 Task: Search one way flight ticket for 3 adults, 3 children in premium economy from Mesa: Phoenix-mesa Gateway Airport (formerly Williams Afb) to Jacksonville: Albert J. Ellis Airport on 5-3-2023. Choice of flights is Alaska. Number of bags: 1 carry on bag. Price is upto 84000. Outbound departure time preference is 12:30.
Action: Mouse moved to (287, 243)
Screenshot: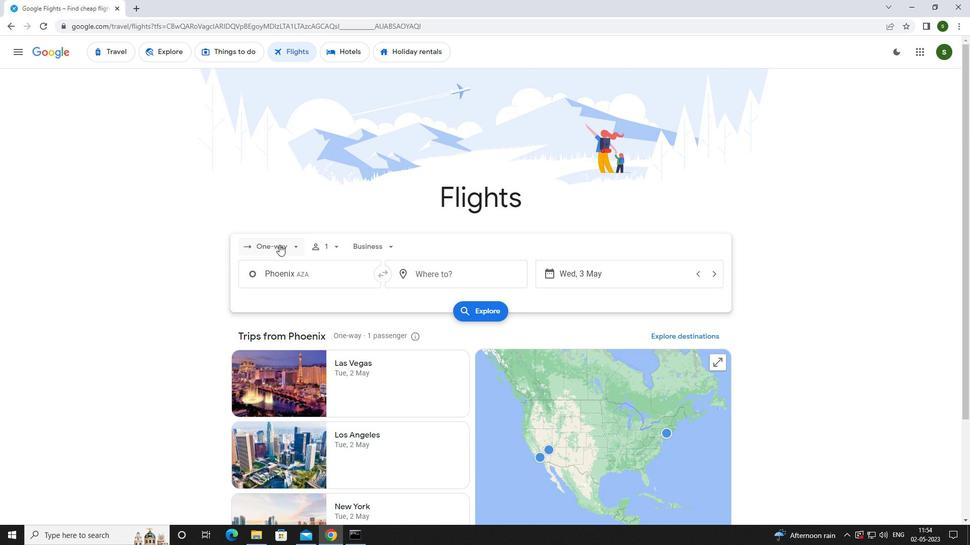 
Action: Mouse pressed left at (287, 243)
Screenshot: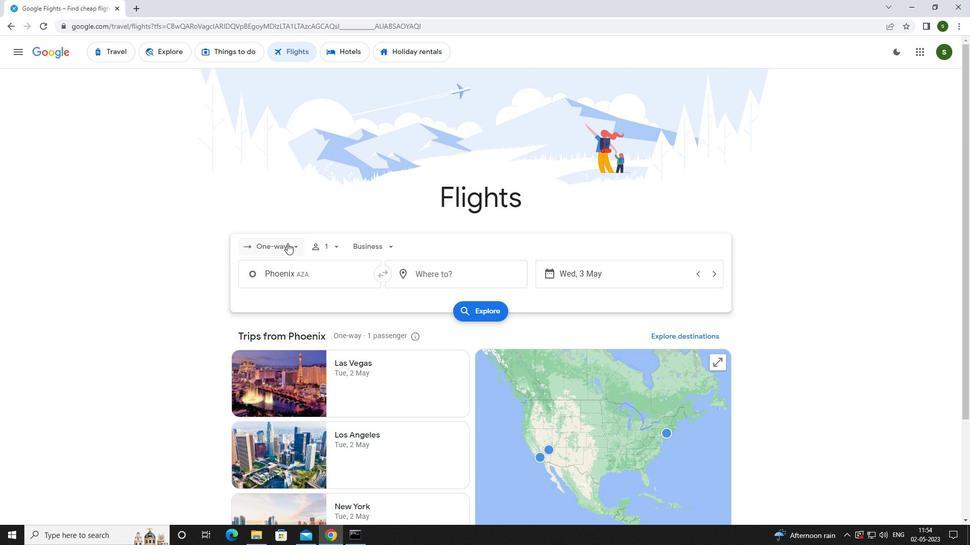 
Action: Mouse moved to (285, 287)
Screenshot: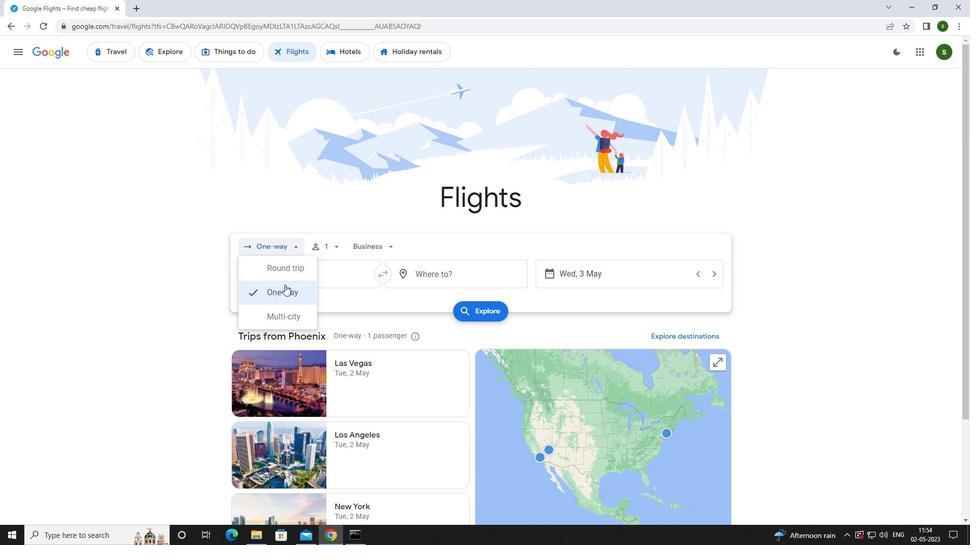 
Action: Mouse pressed left at (285, 287)
Screenshot: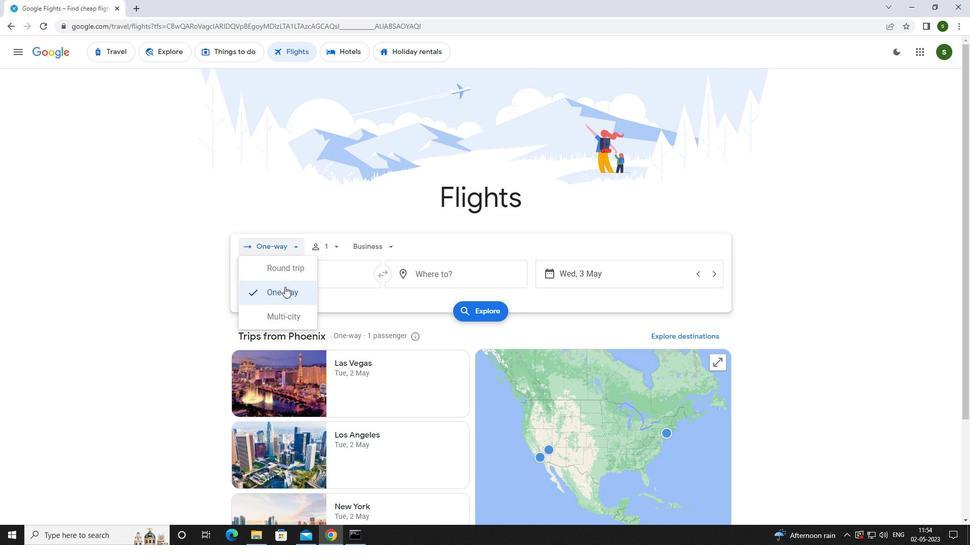 
Action: Mouse moved to (335, 251)
Screenshot: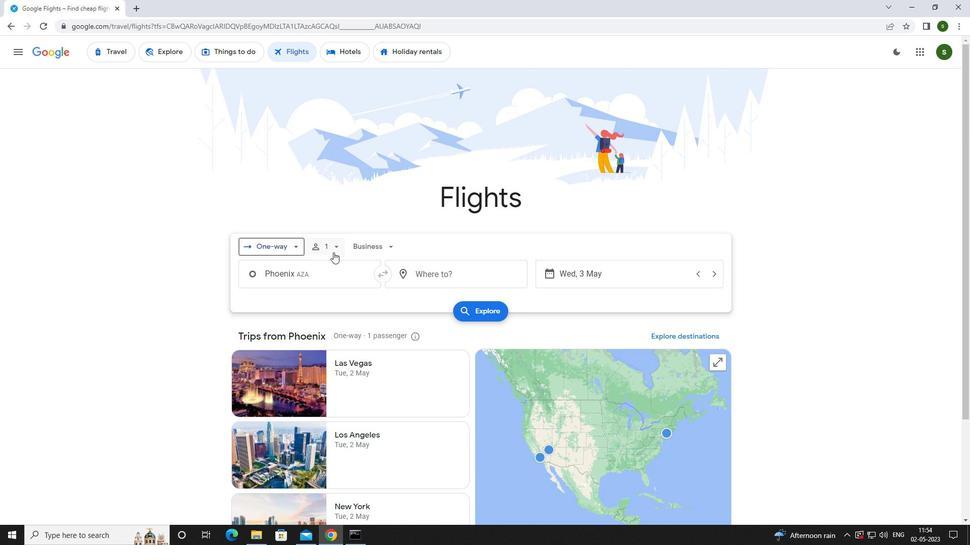 
Action: Mouse pressed left at (335, 251)
Screenshot: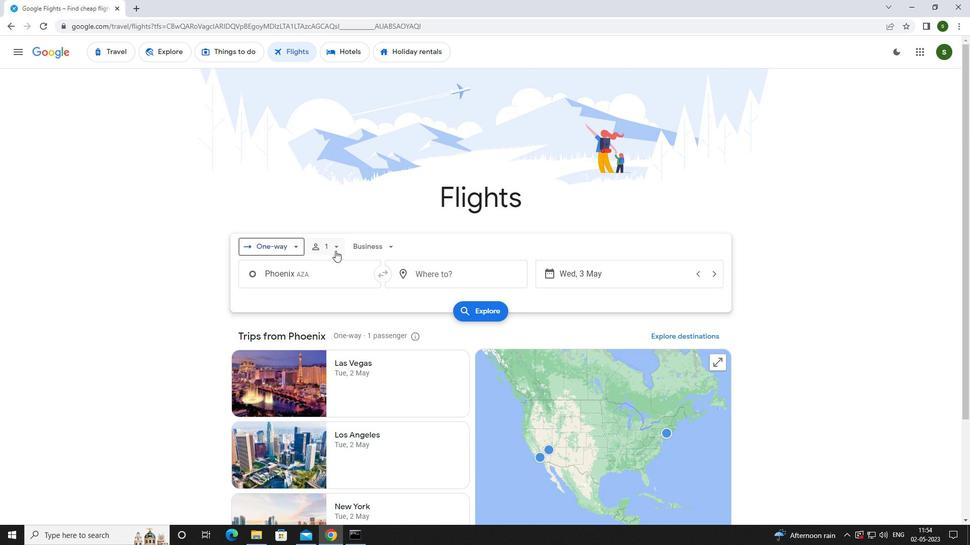 
Action: Mouse moved to (416, 272)
Screenshot: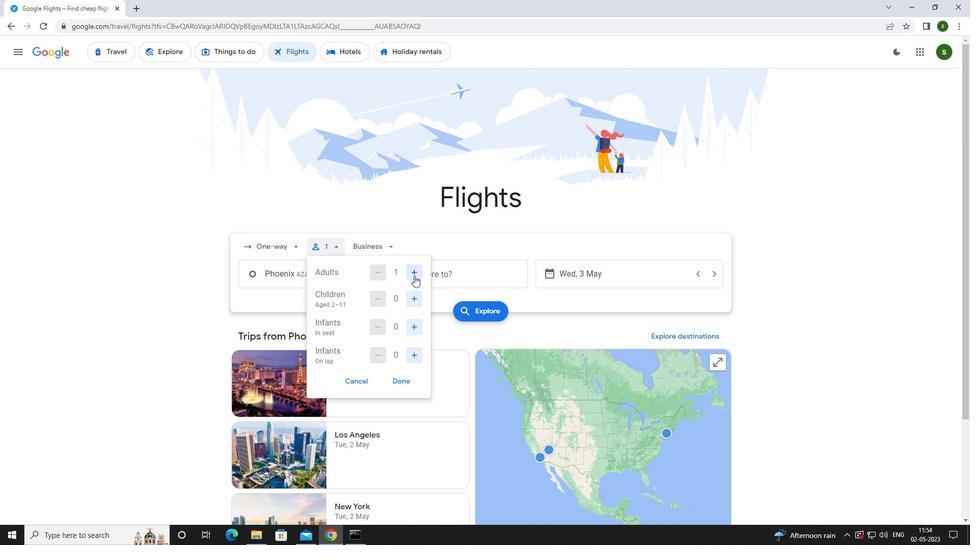 
Action: Mouse pressed left at (416, 272)
Screenshot: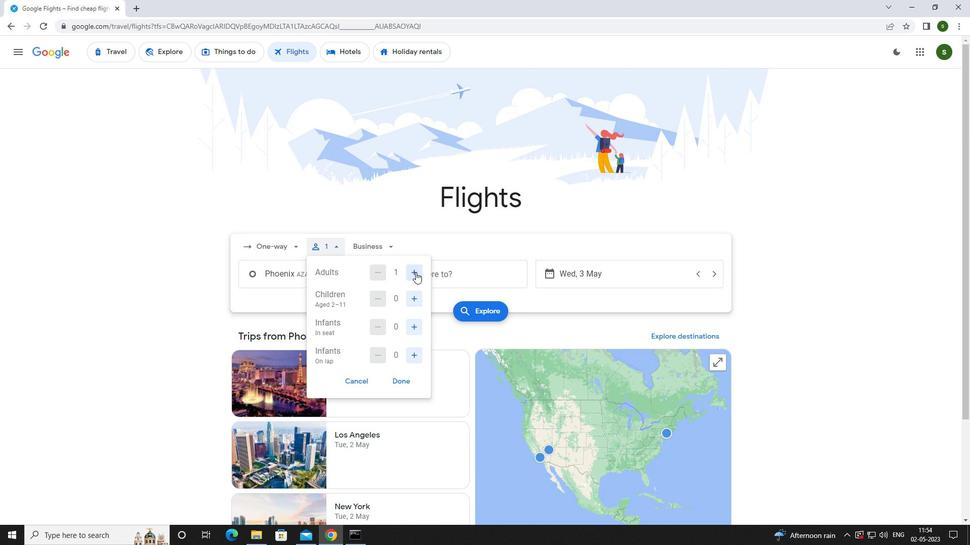 
Action: Mouse pressed left at (416, 272)
Screenshot: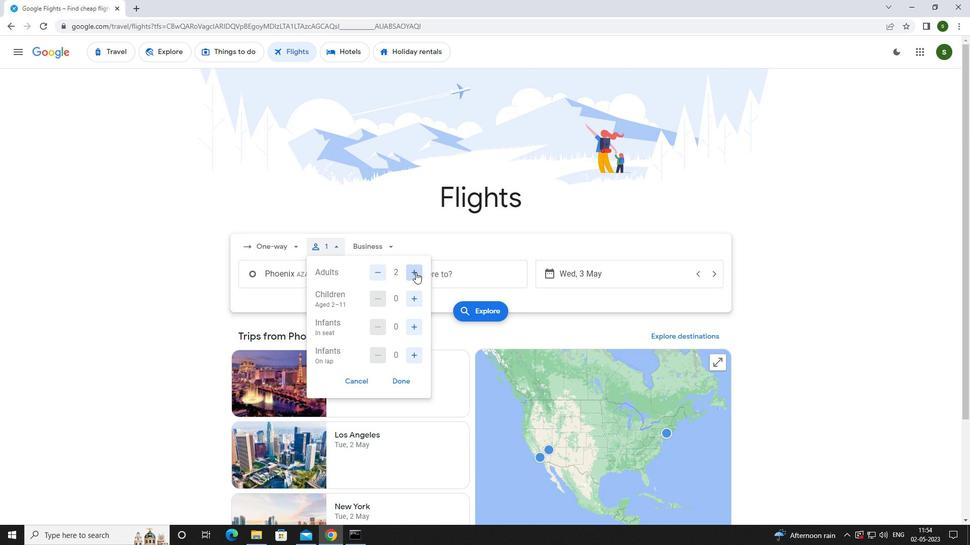 
Action: Mouse moved to (417, 296)
Screenshot: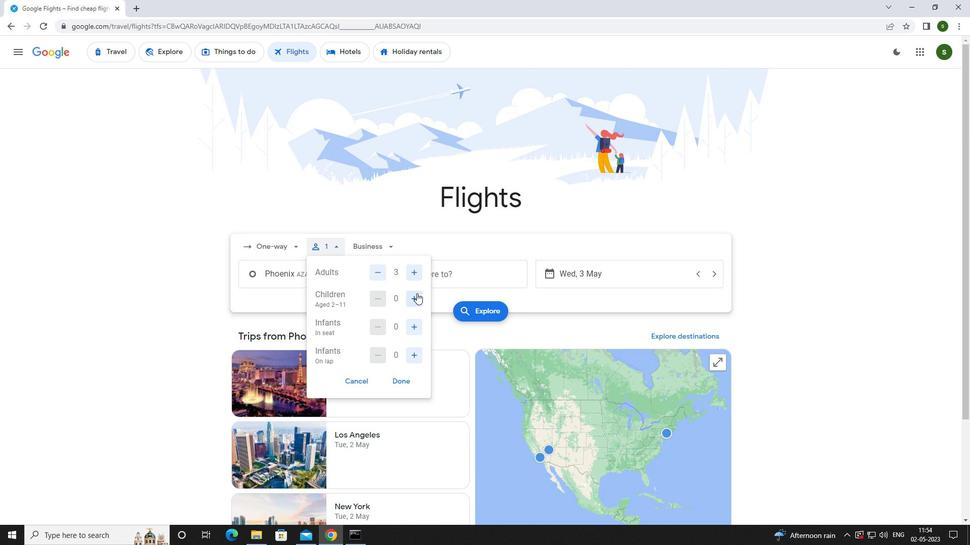 
Action: Mouse pressed left at (417, 296)
Screenshot: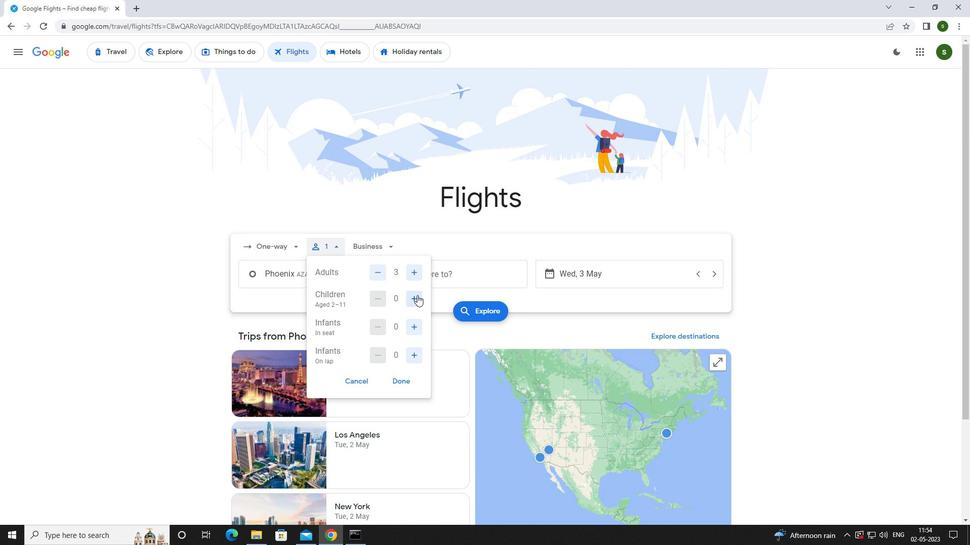 
Action: Mouse pressed left at (417, 296)
Screenshot: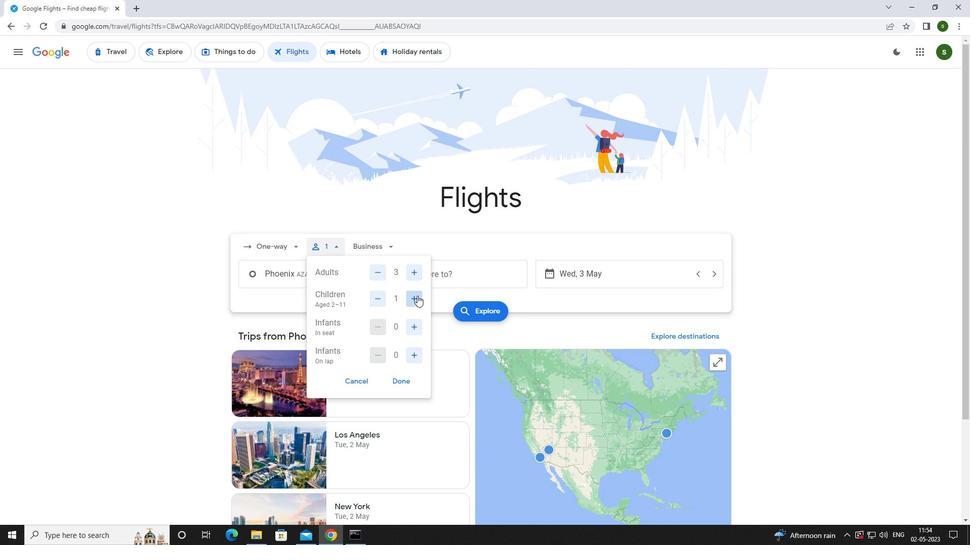 
Action: Mouse pressed left at (417, 296)
Screenshot: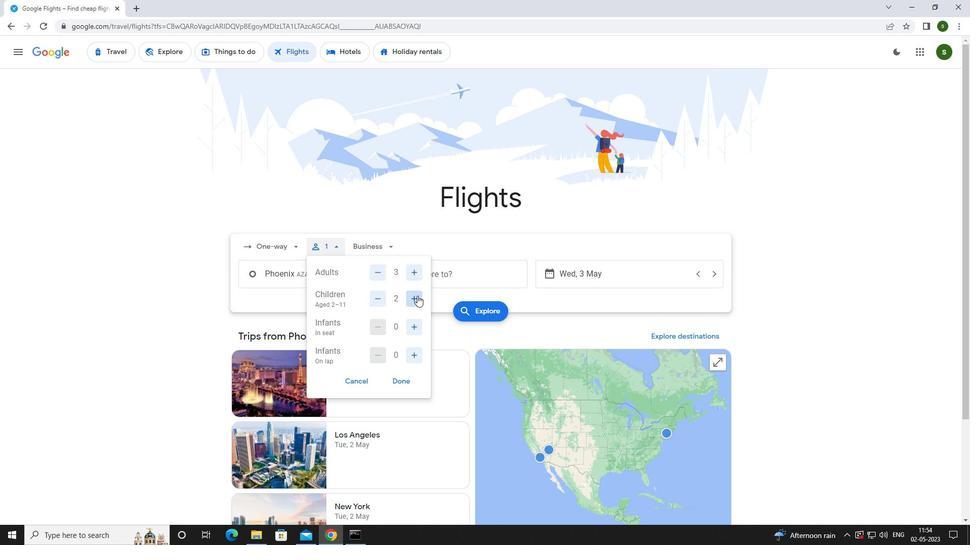 
Action: Mouse moved to (377, 240)
Screenshot: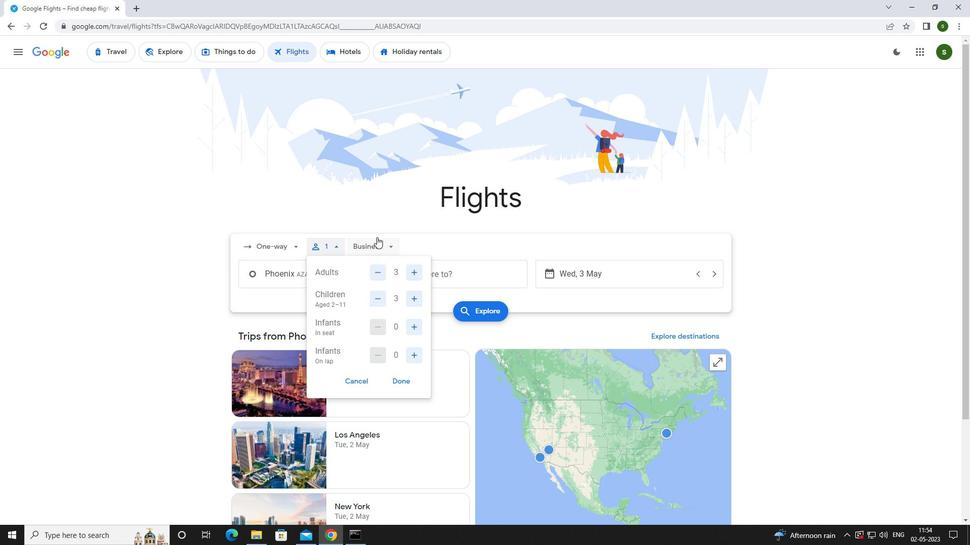 
Action: Mouse pressed left at (377, 240)
Screenshot: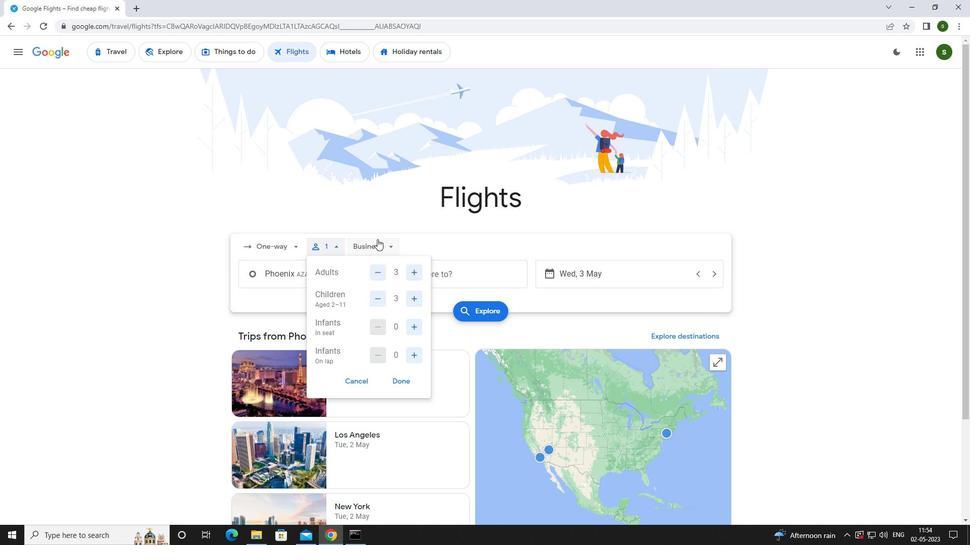 
Action: Mouse moved to (394, 288)
Screenshot: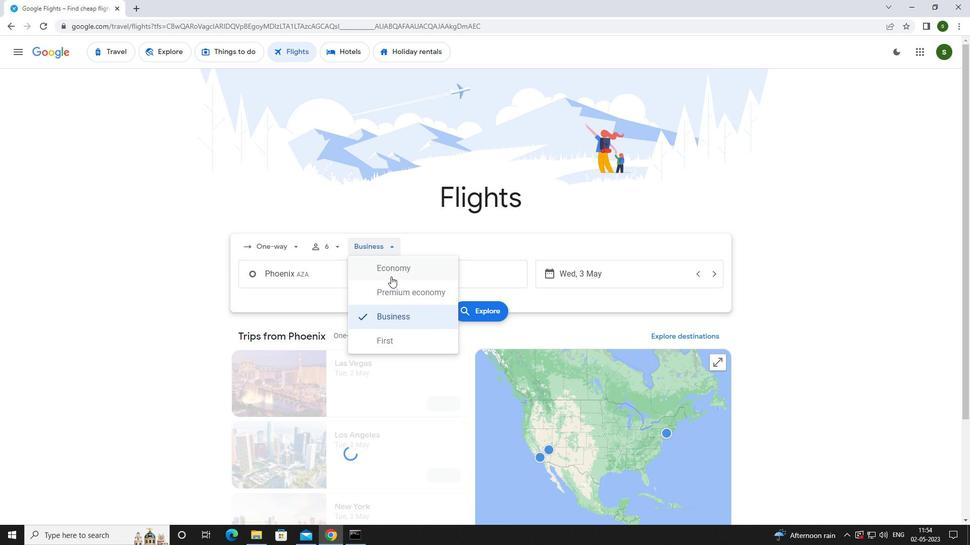
Action: Mouse pressed left at (394, 288)
Screenshot: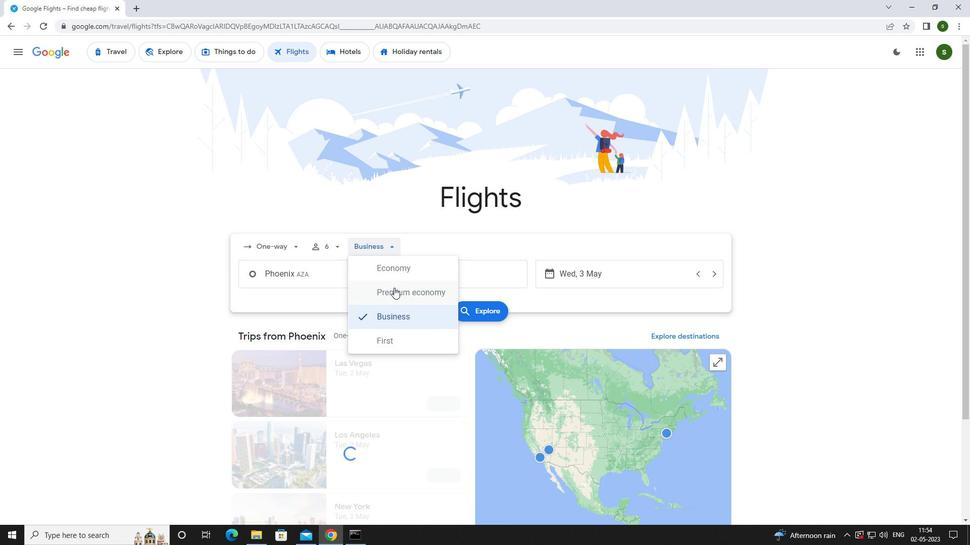 
Action: Mouse moved to (342, 280)
Screenshot: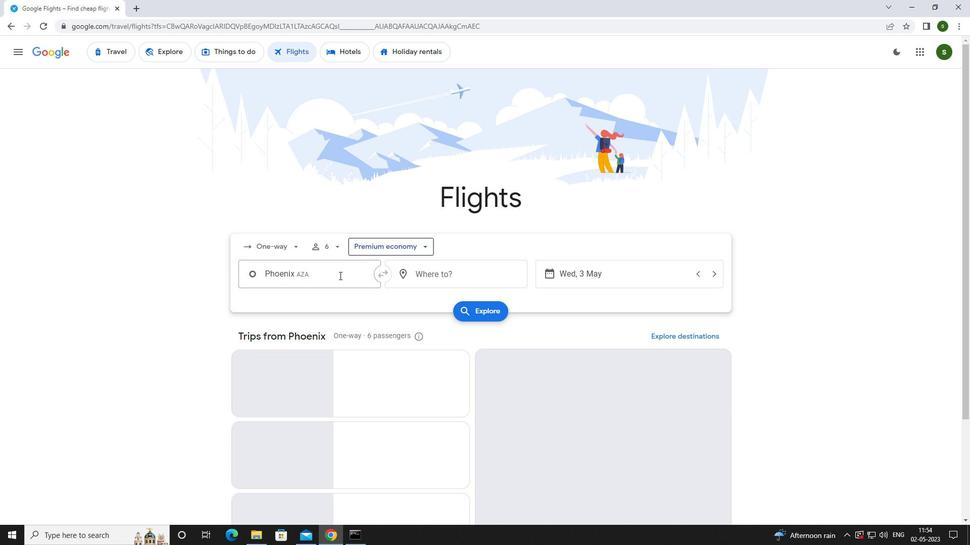
Action: Mouse pressed left at (342, 280)
Screenshot: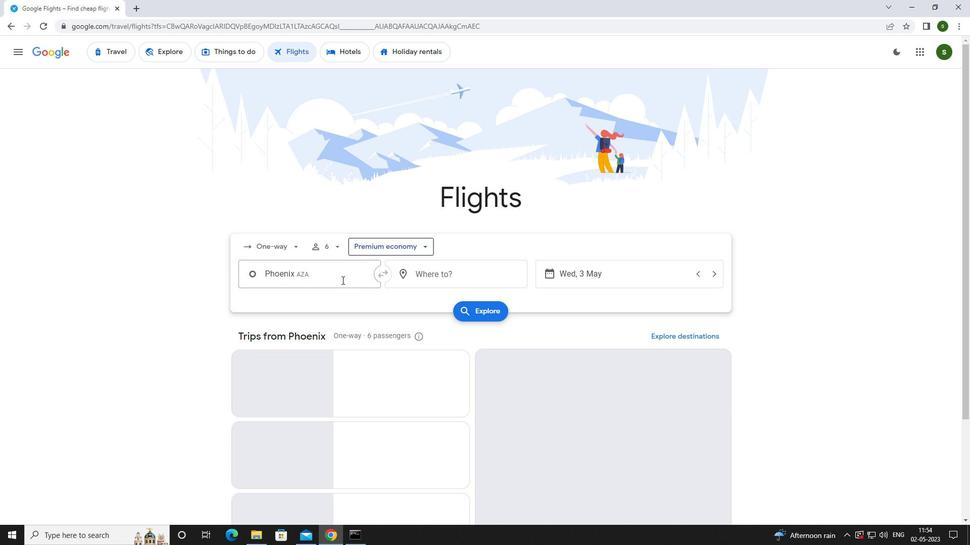 
Action: Key pressed <Key.caps_lock>m<Key.caps_lock>esa
Screenshot: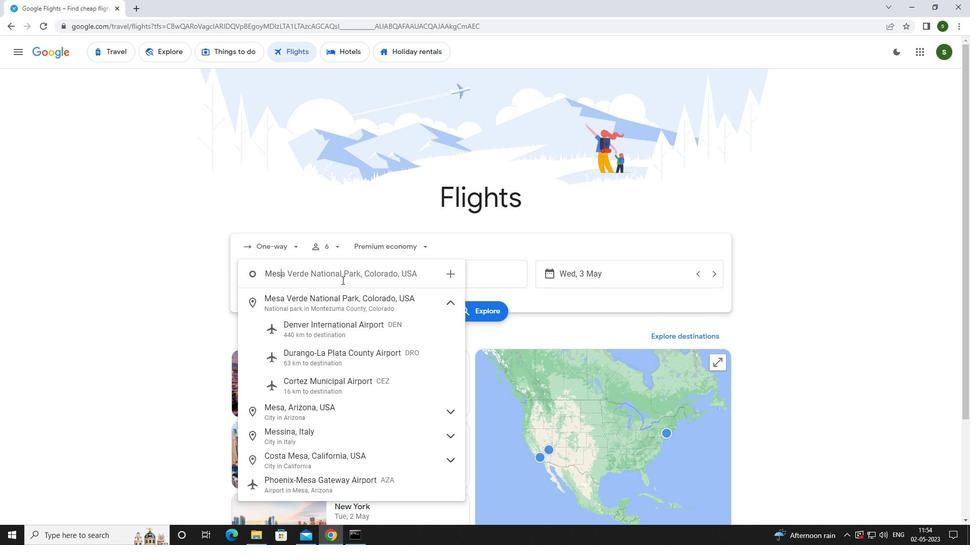 
Action: Mouse moved to (341, 462)
Screenshot: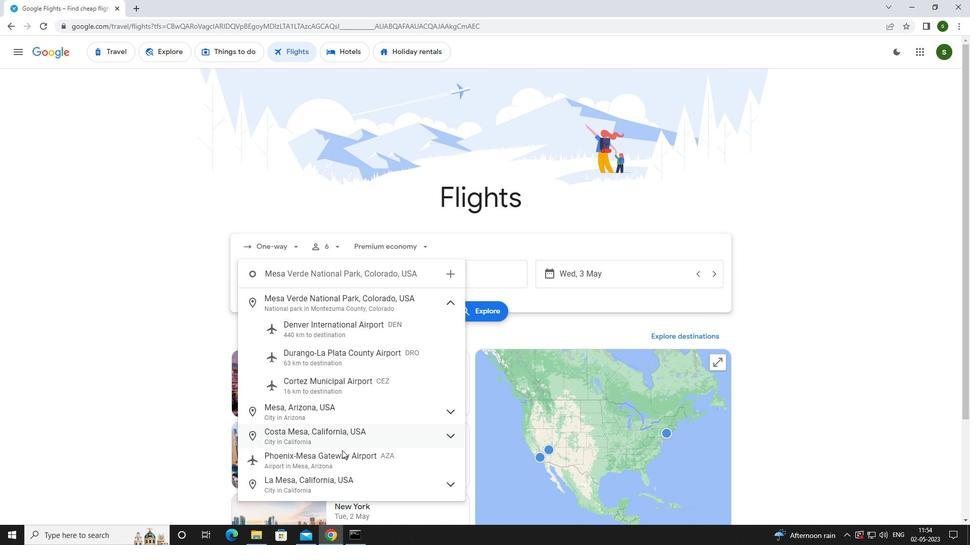 
Action: Mouse pressed left at (341, 462)
Screenshot: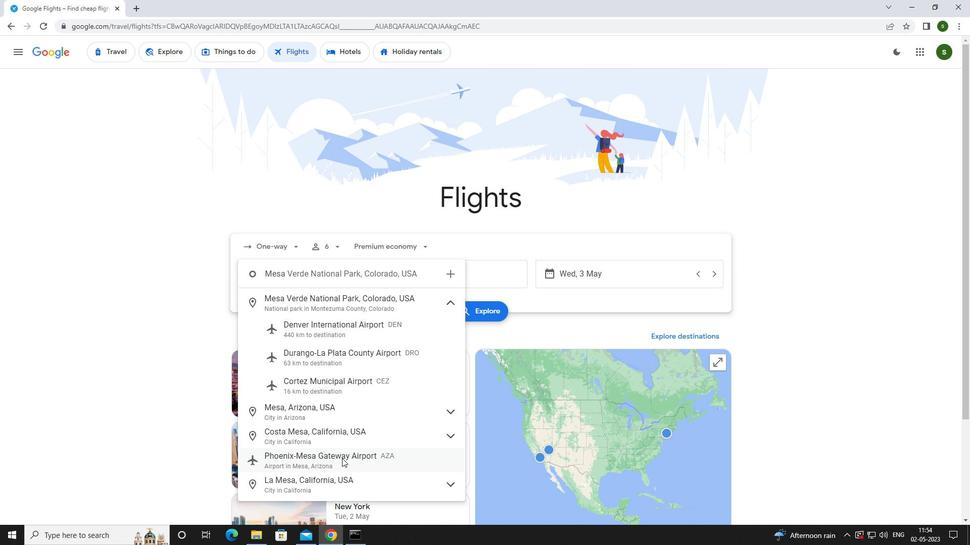 
Action: Mouse moved to (456, 280)
Screenshot: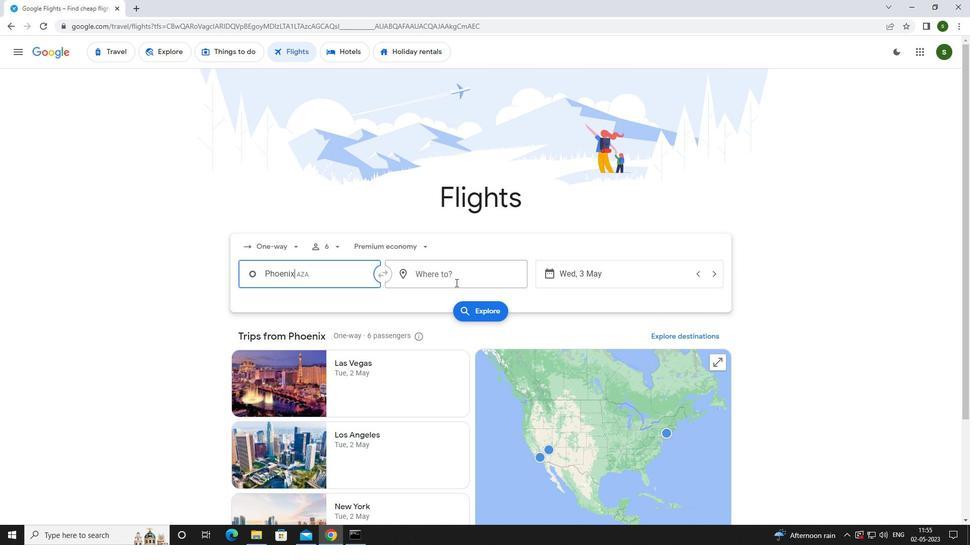 
Action: Mouse pressed left at (456, 280)
Screenshot: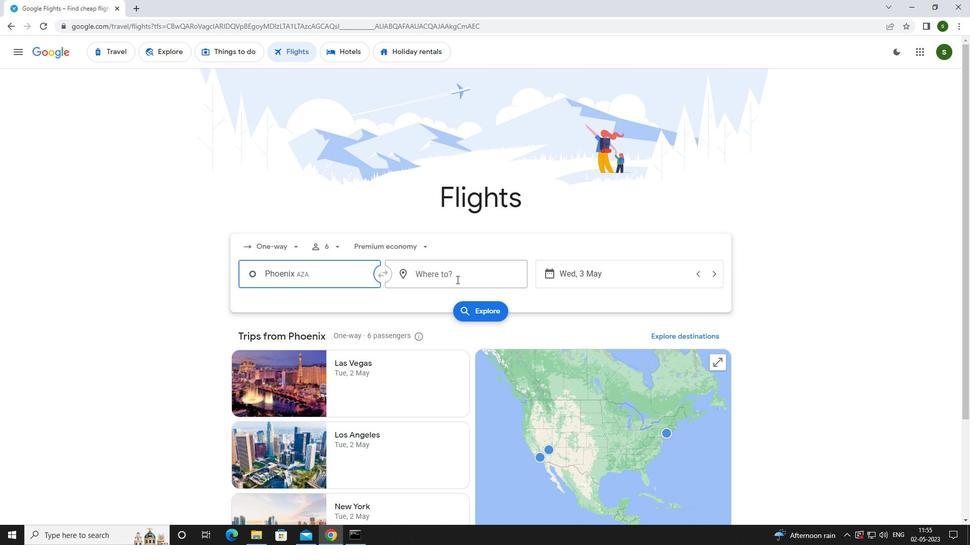 
Action: Mouse moved to (436, 267)
Screenshot: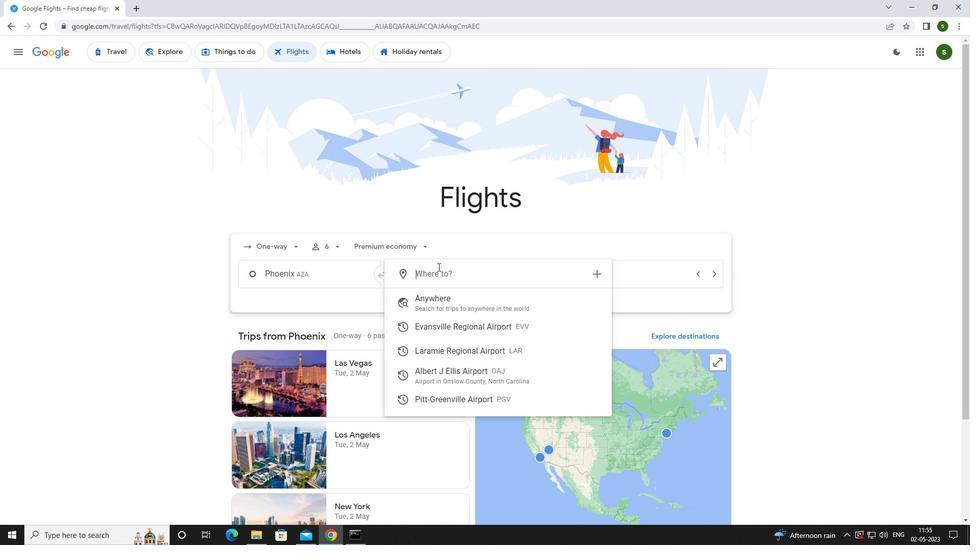 
Action: Key pressed <Key.caps_lock>a<Key.caps_lock>lbert<Key.space>
Screenshot: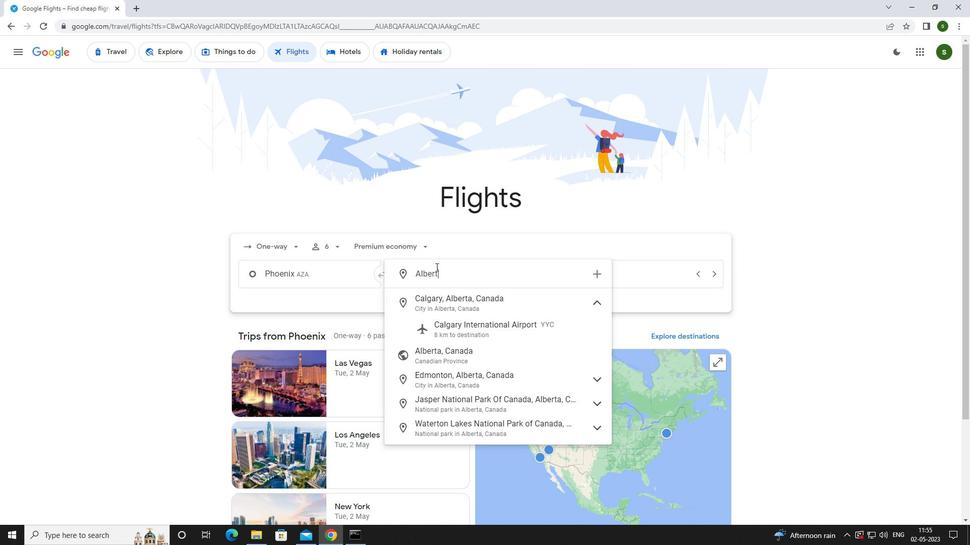 
Action: Mouse moved to (448, 306)
Screenshot: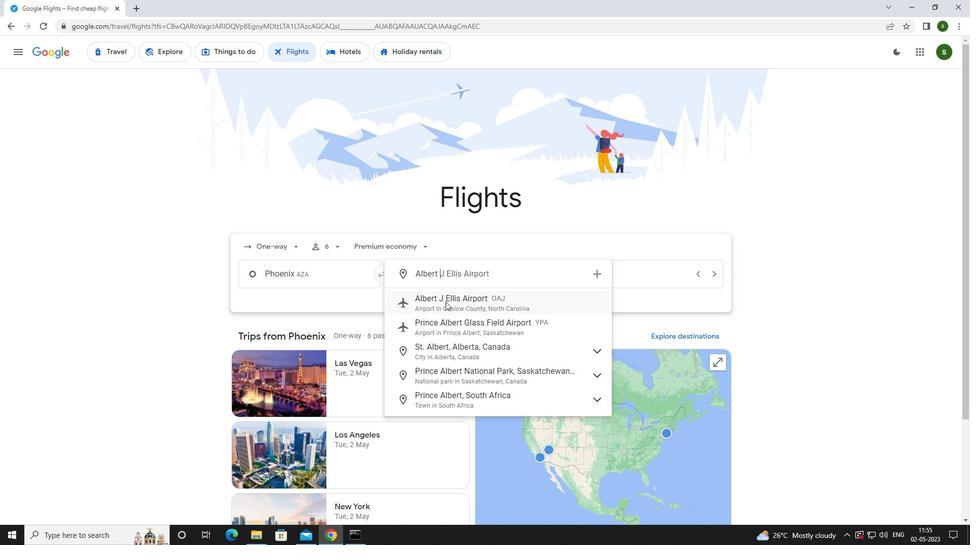 
Action: Mouse pressed left at (448, 306)
Screenshot: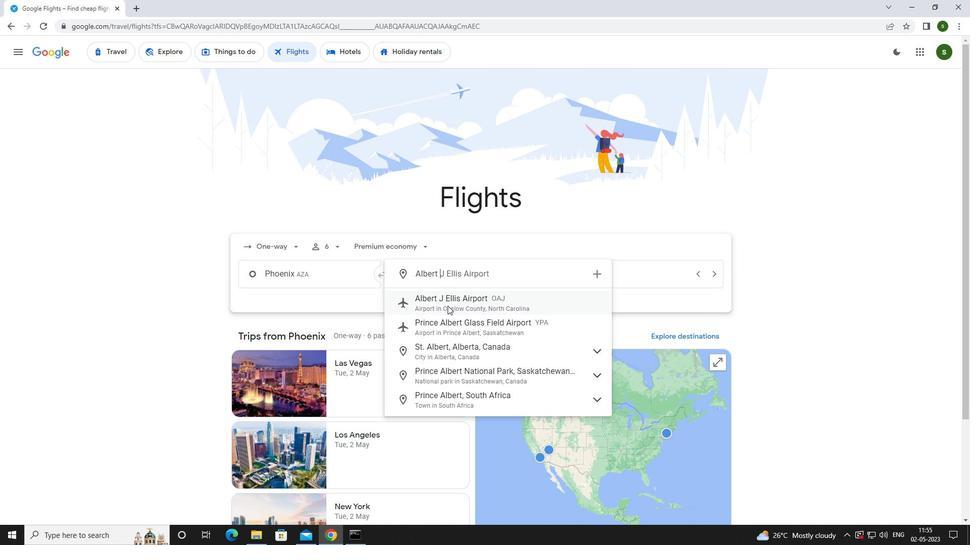 
Action: Mouse moved to (607, 270)
Screenshot: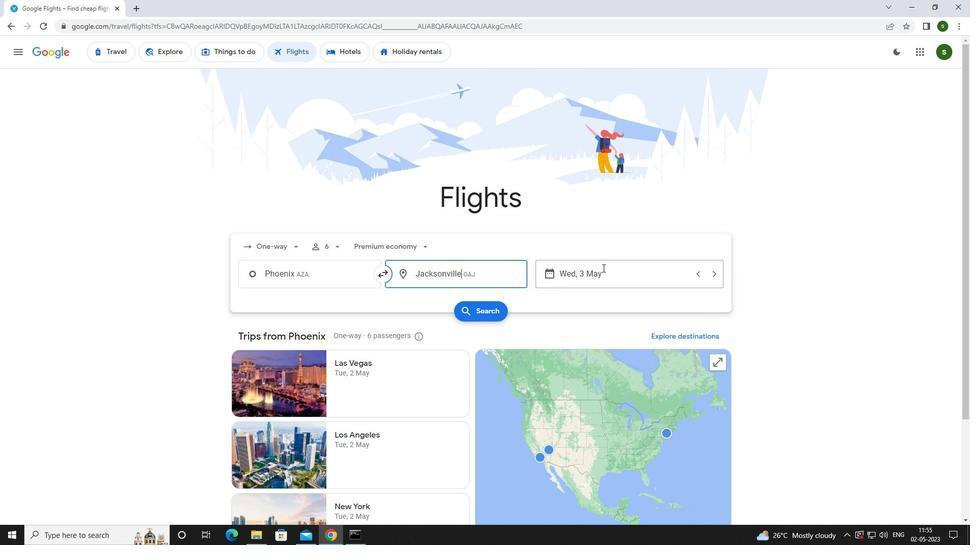 
Action: Mouse pressed left at (607, 270)
Screenshot: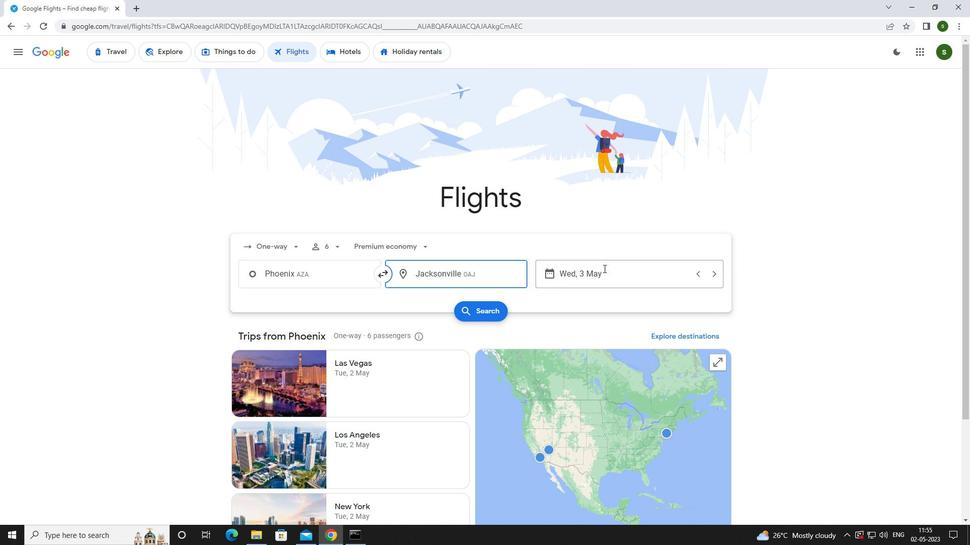 
Action: Mouse moved to (441, 345)
Screenshot: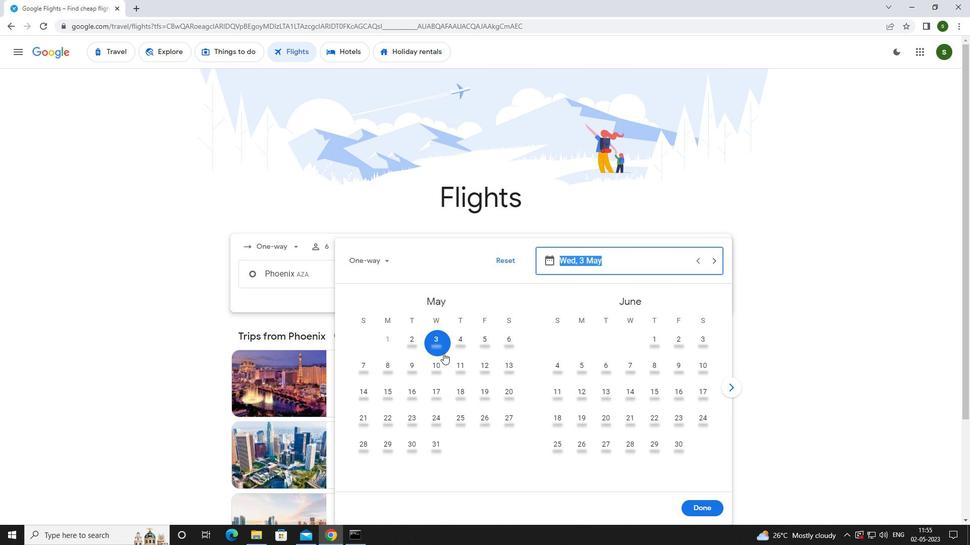 
Action: Mouse pressed left at (441, 345)
Screenshot: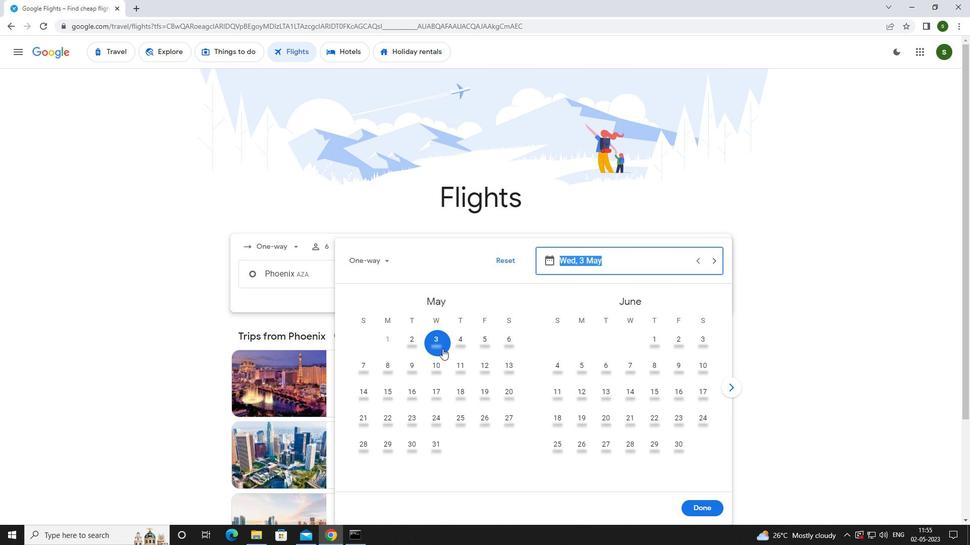 
Action: Mouse moved to (706, 507)
Screenshot: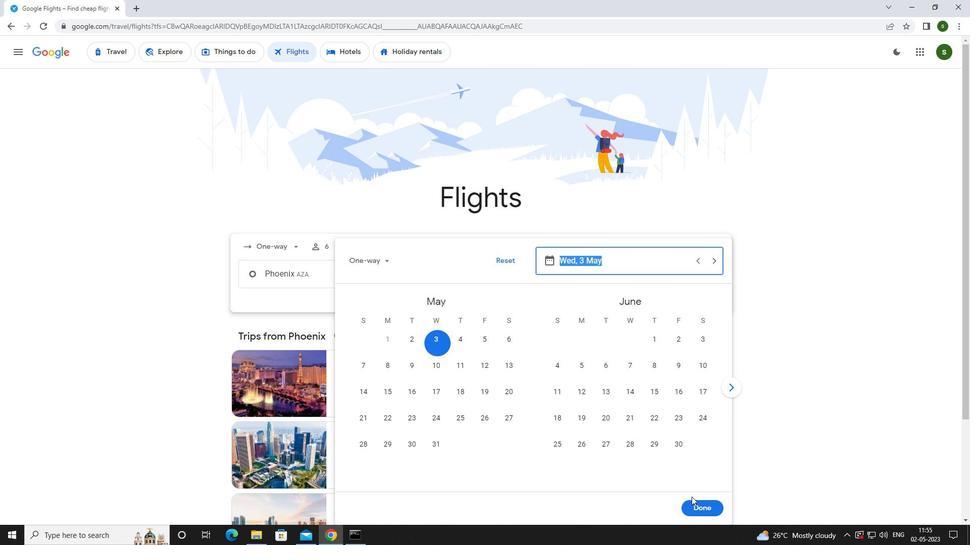 
Action: Mouse pressed left at (706, 507)
Screenshot: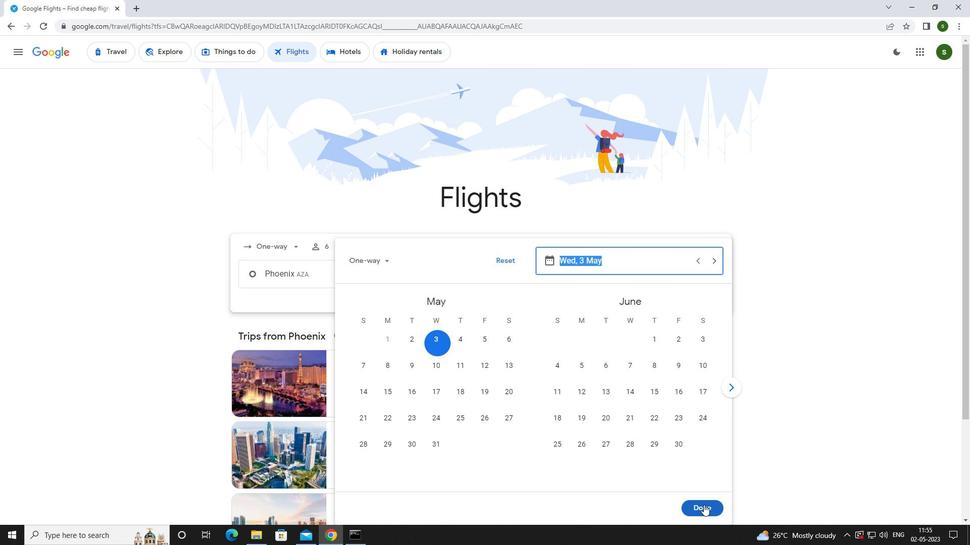 
Action: Mouse moved to (490, 308)
Screenshot: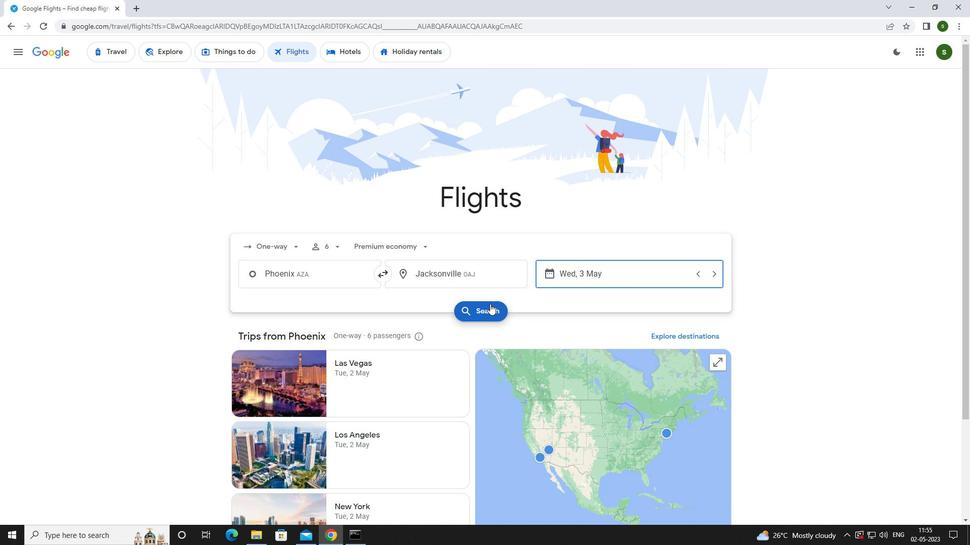 
Action: Mouse pressed left at (490, 308)
Screenshot: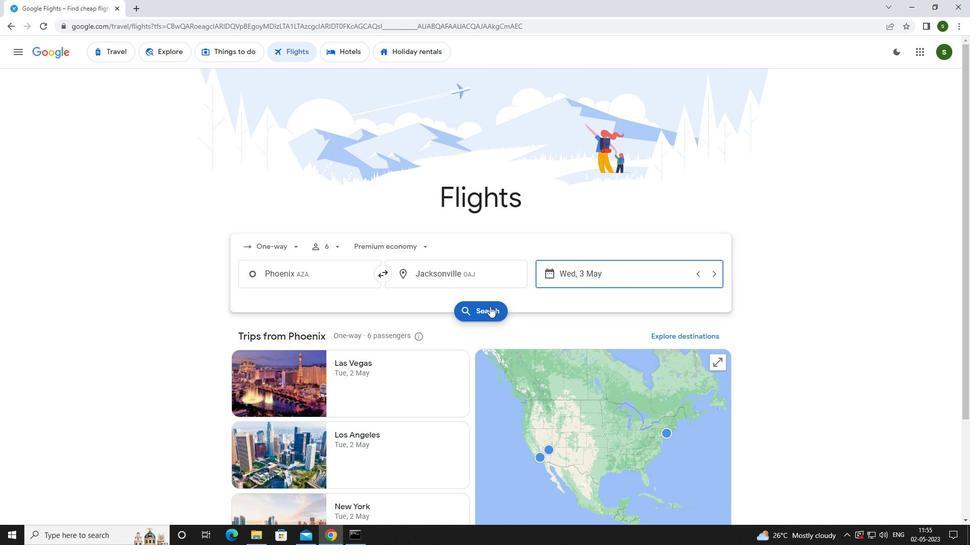 
Action: Mouse moved to (248, 144)
Screenshot: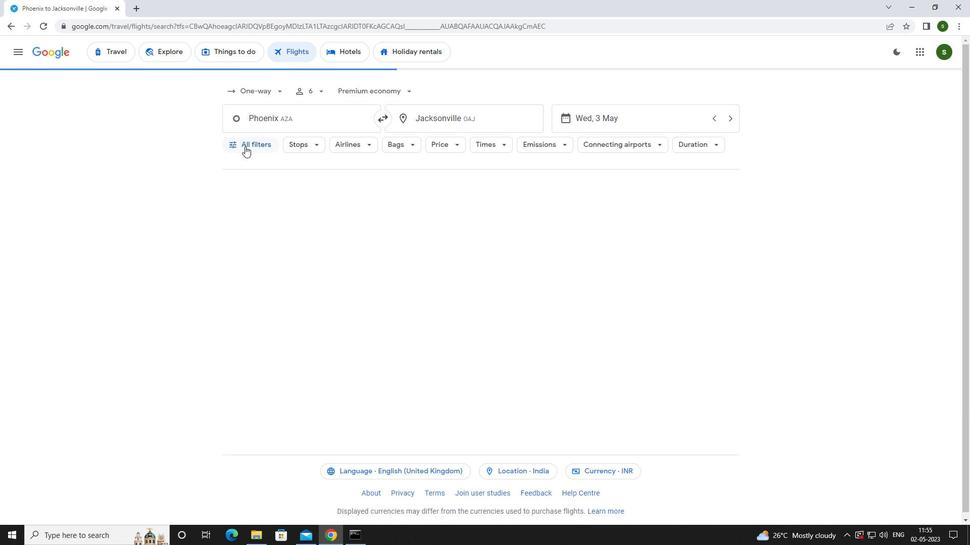 
Action: Mouse pressed left at (248, 144)
Screenshot: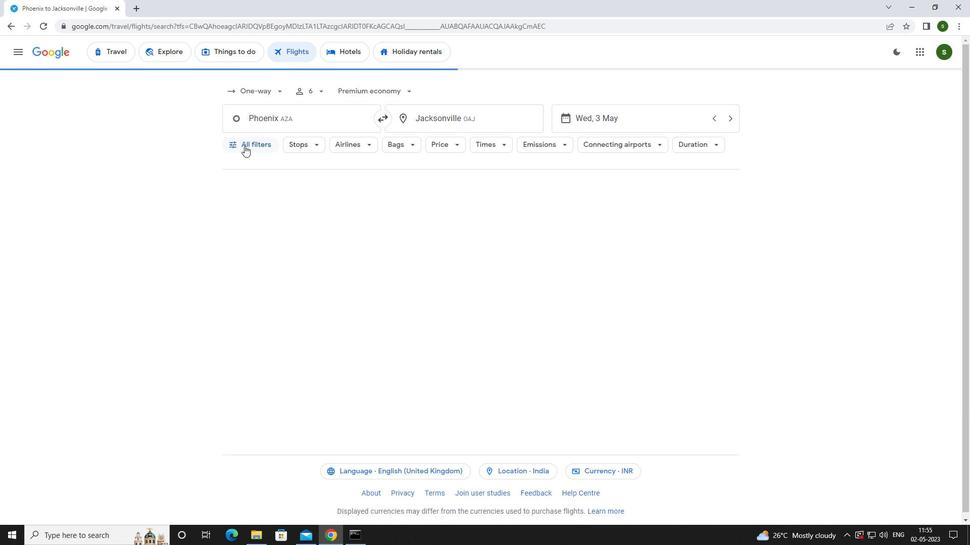 
Action: Mouse moved to (245, 145)
Screenshot: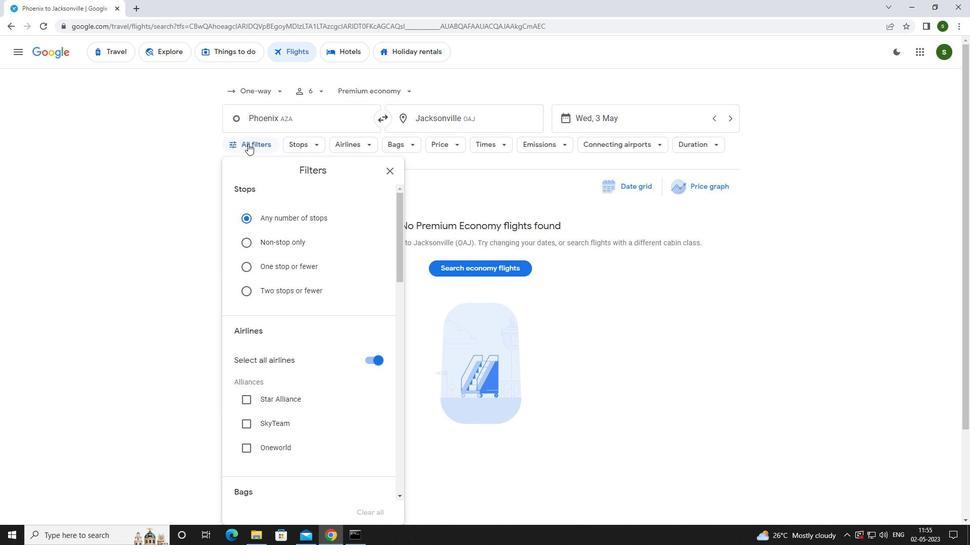 
Action: Mouse scrolled (245, 145) with delta (0, 0)
Screenshot: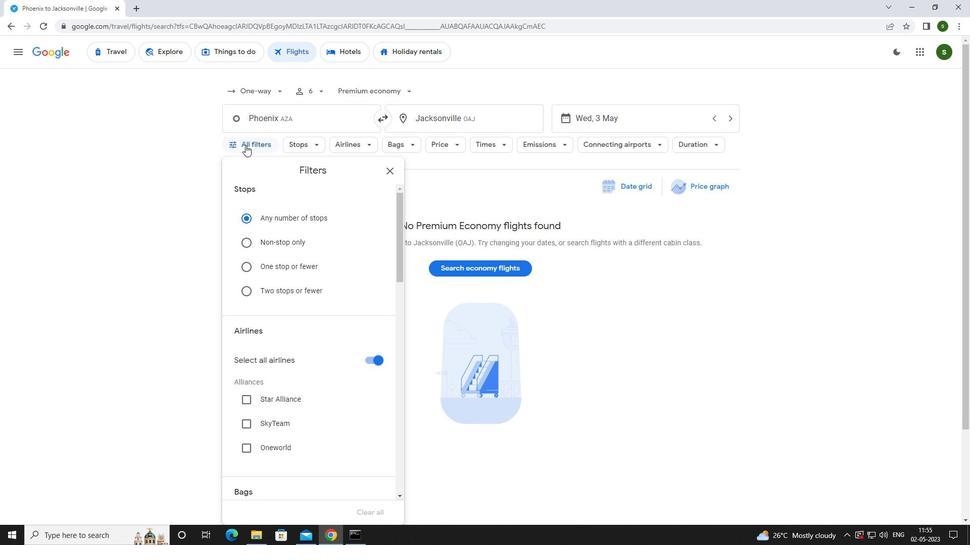 
Action: Mouse scrolled (245, 145) with delta (0, 0)
Screenshot: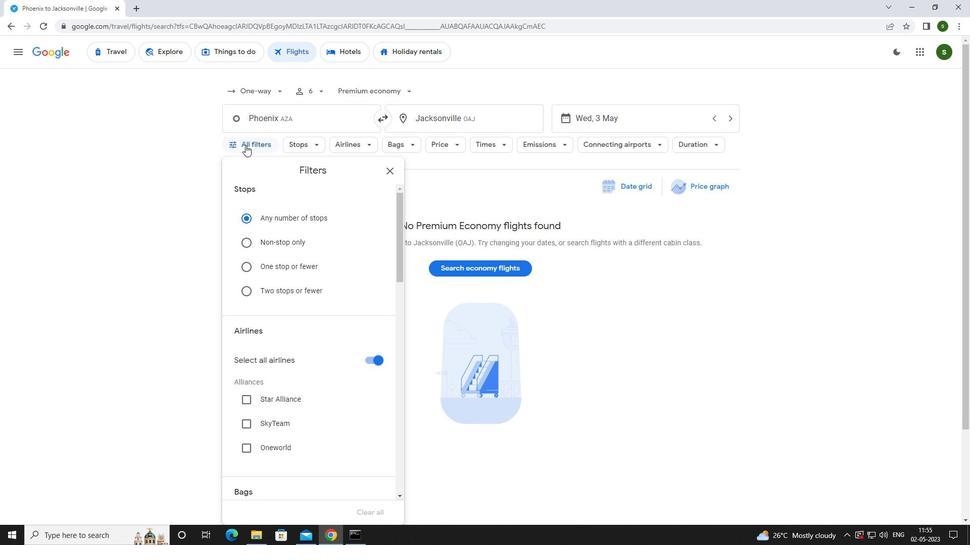 
Action: Mouse moved to (378, 261)
Screenshot: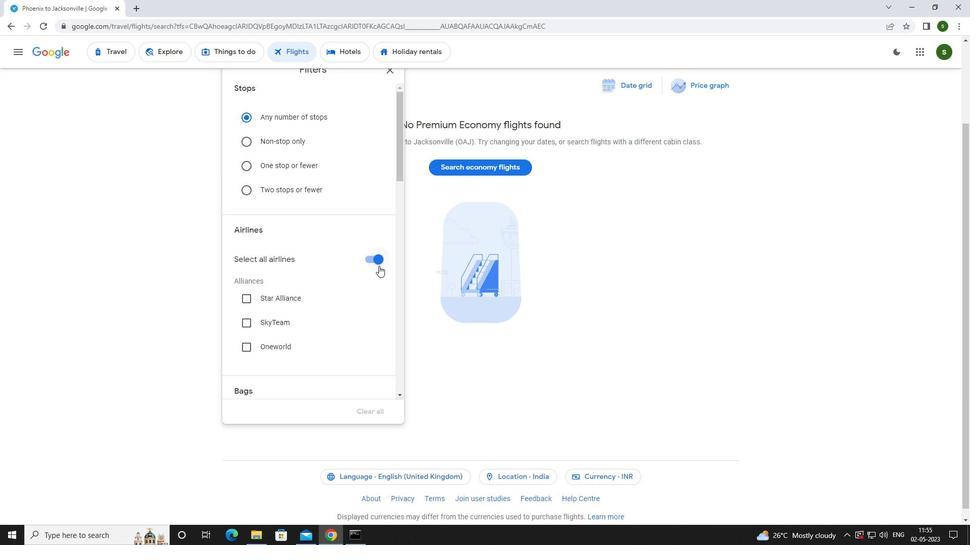 
Action: Mouse pressed left at (378, 261)
Screenshot: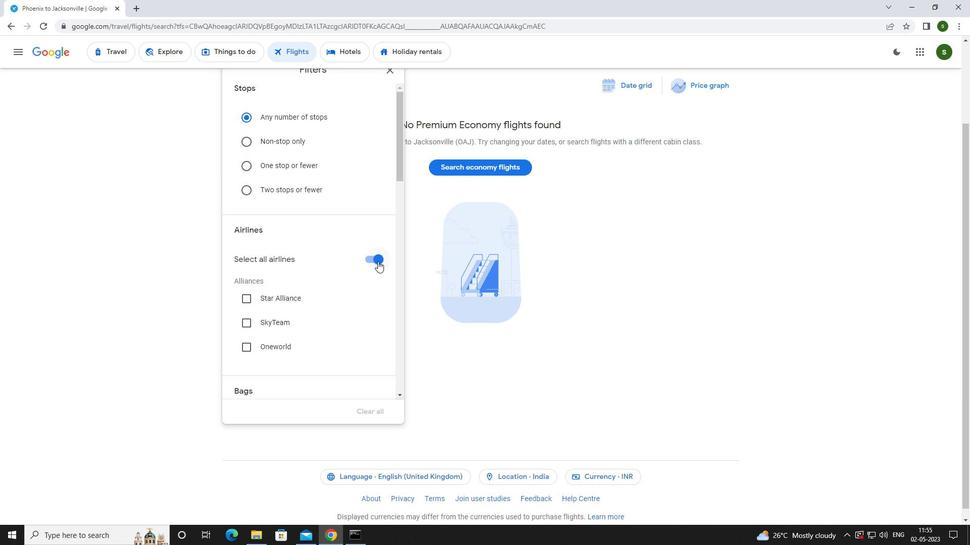 
Action: Mouse moved to (348, 189)
Screenshot: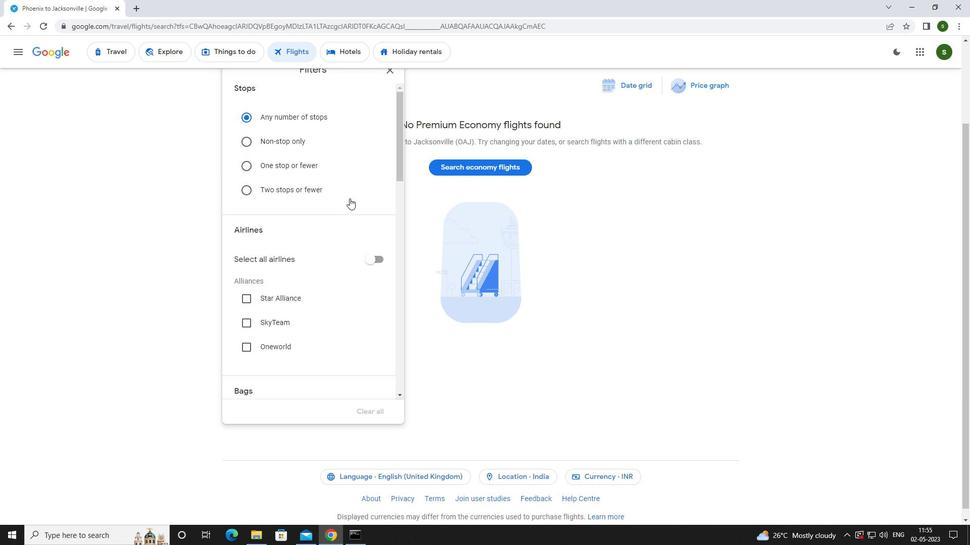 
Action: Mouse scrolled (348, 188) with delta (0, 0)
Screenshot: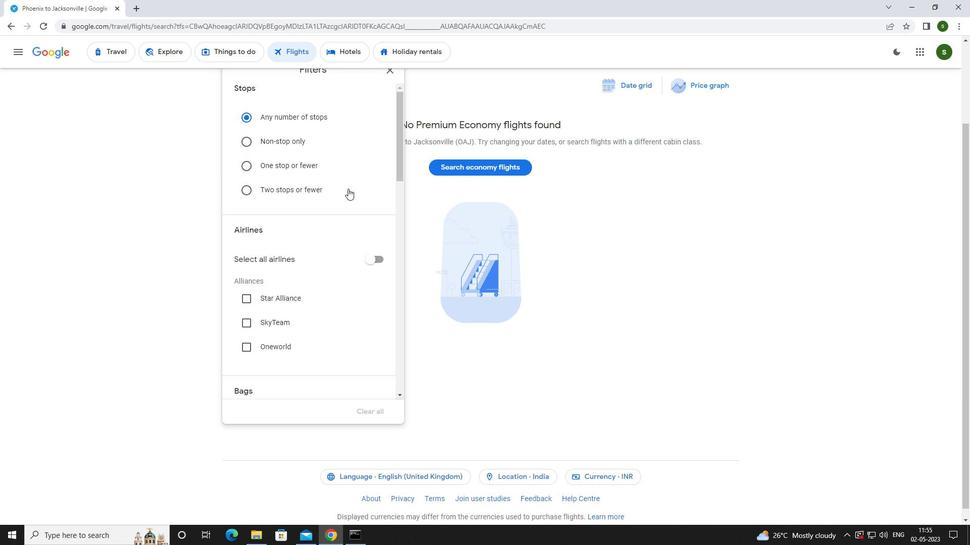 
Action: Mouse scrolled (348, 188) with delta (0, 0)
Screenshot: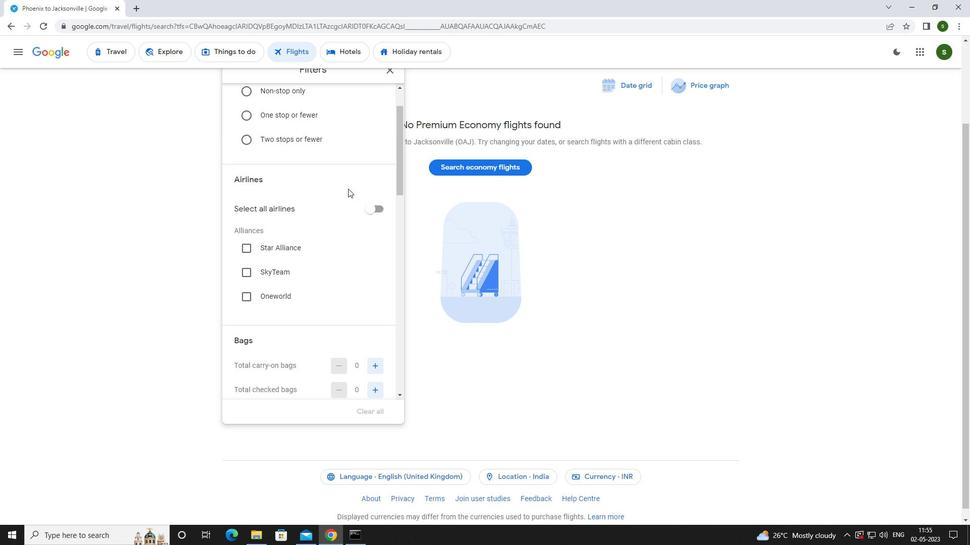 
Action: Mouse scrolled (348, 188) with delta (0, 0)
Screenshot: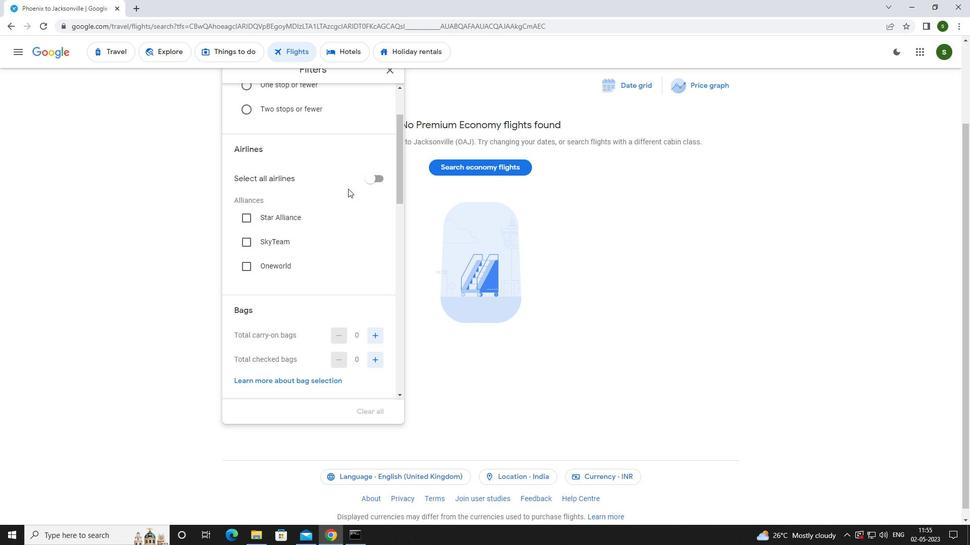 
Action: Mouse scrolled (348, 188) with delta (0, 0)
Screenshot: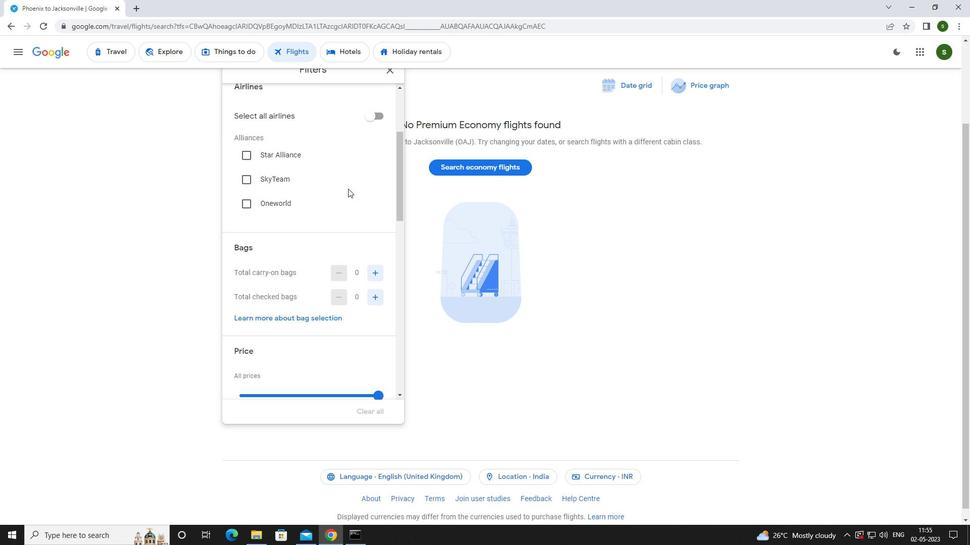 
Action: Mouse moved to (372, 215)
Screenshot: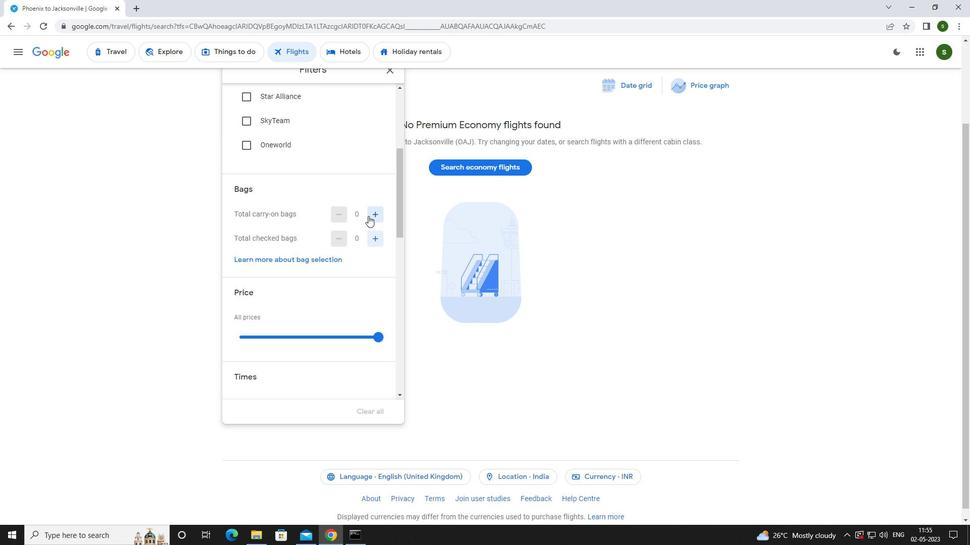 
Action: Mouse pressed left at (372, 215)
Screenshot: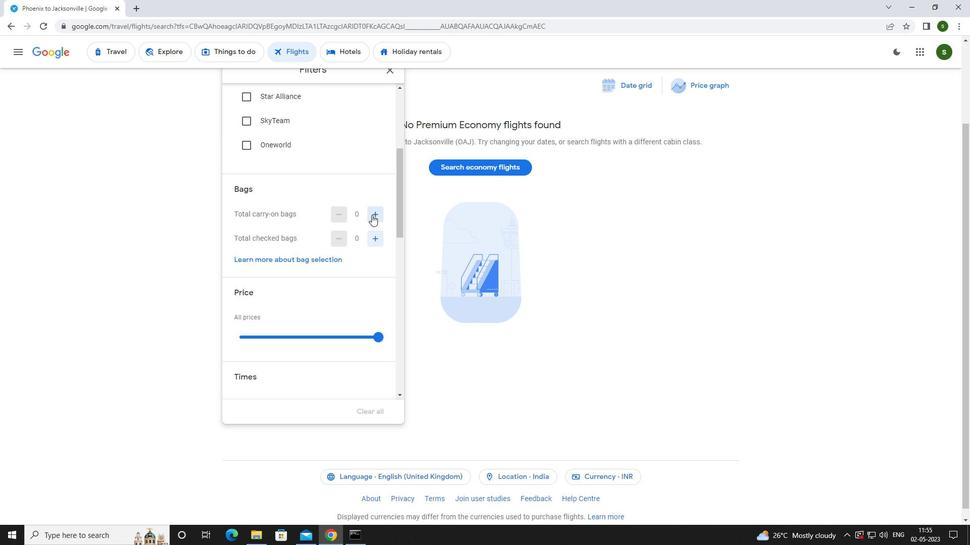 
Action: Mouse scrolled (372, 214) with delta (0, 0)
Screenshot: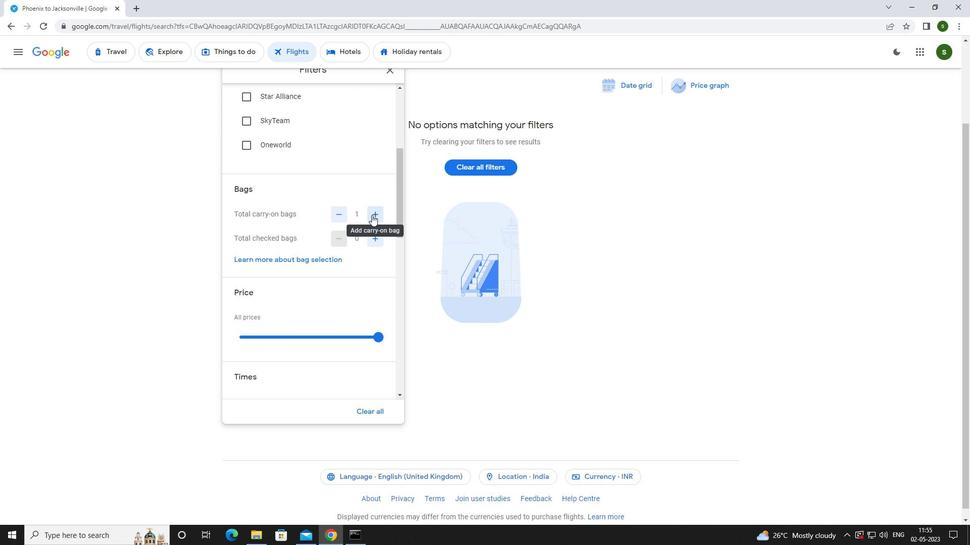 
Action: Mouse scrolled (372, 214) with delta (0, 0)
Screenshot: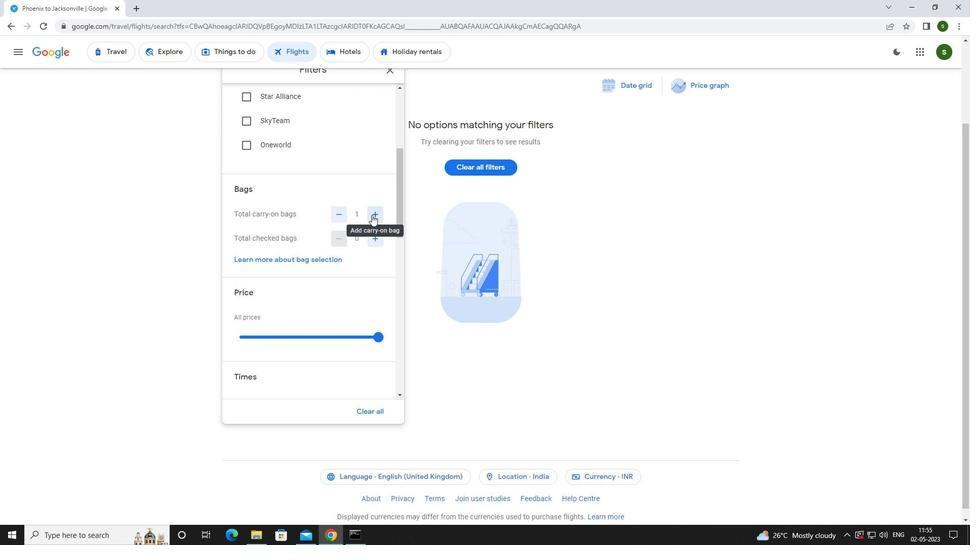 
Action: Mouse moved to (378, 235)
Screenshot: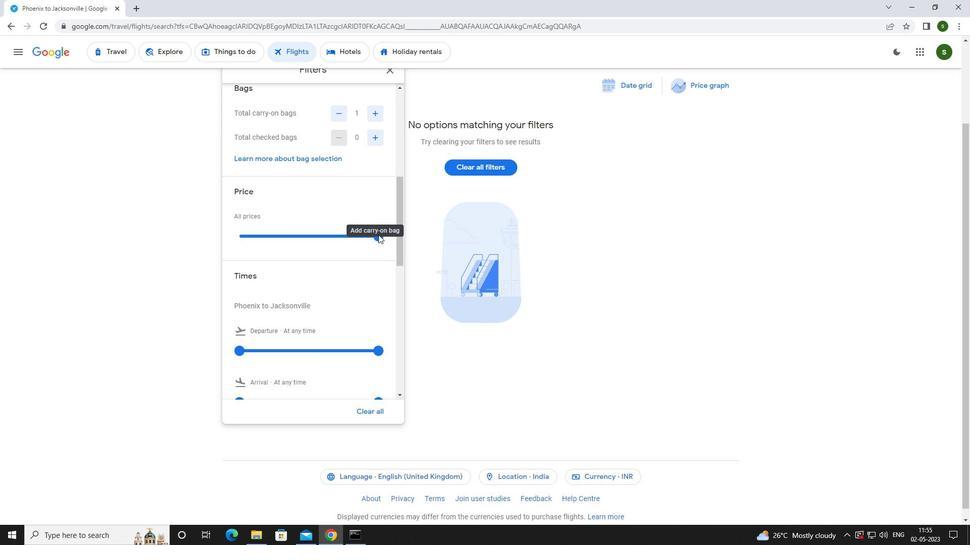 
Action: Mouse pressed left at (378, 235)
Screenshot: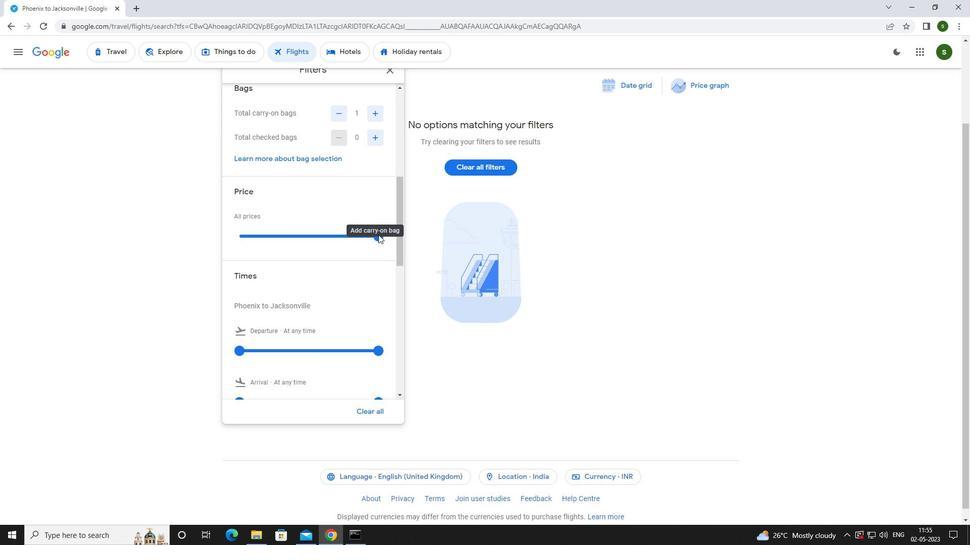 
Action: Mouse scrolled (378, 236) with delta (0, 0)
Screenshot: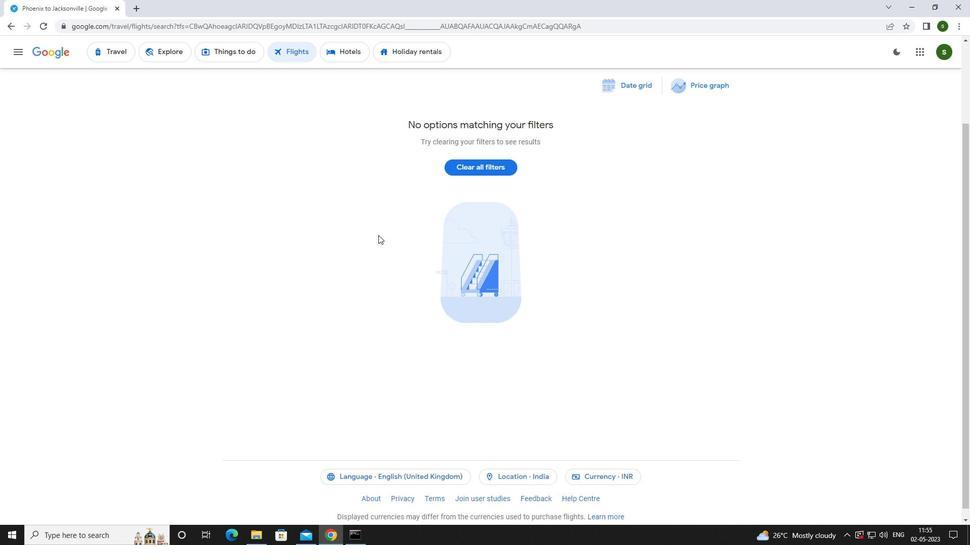 
Action: Mouse scrolled (378, 236) with delta (0, 0)
Screenshot: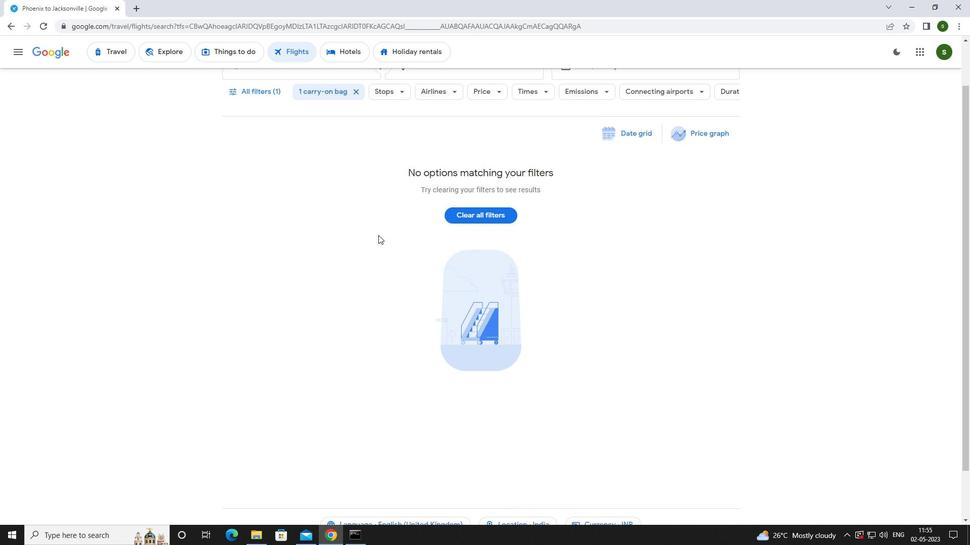 
Action: Mouse moved to (268, 151)
Screenshot: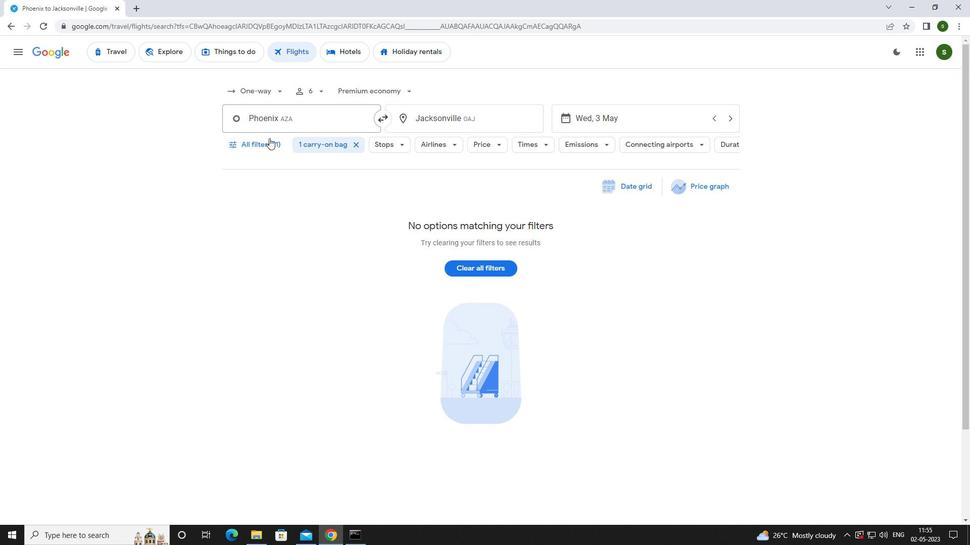 
Action: Mouse pressed left at (268, 151)
Screenshot: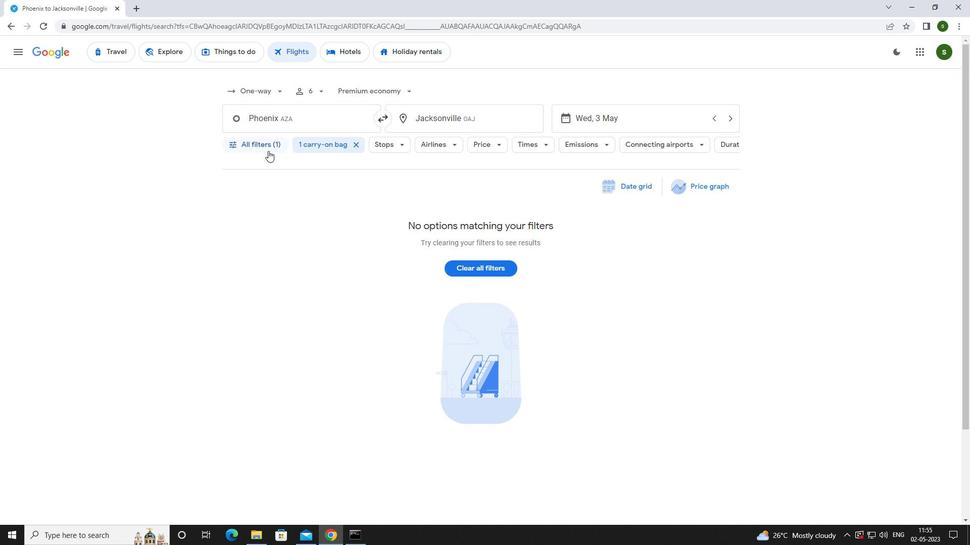 
Action: Mouse moved to (299, 252)
Screenshot: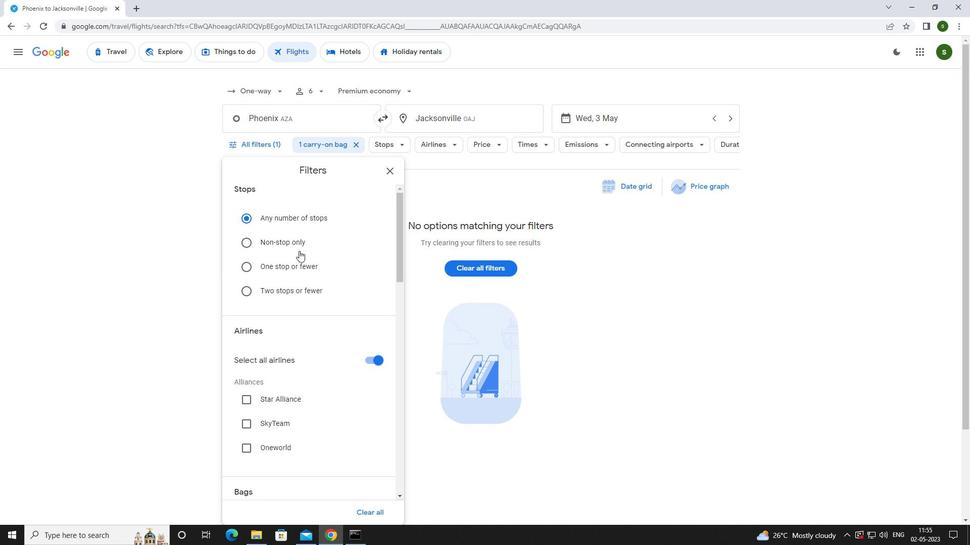 
Action: Mouse scrolled (299, 252) with delta (0, 0)
Screenshot: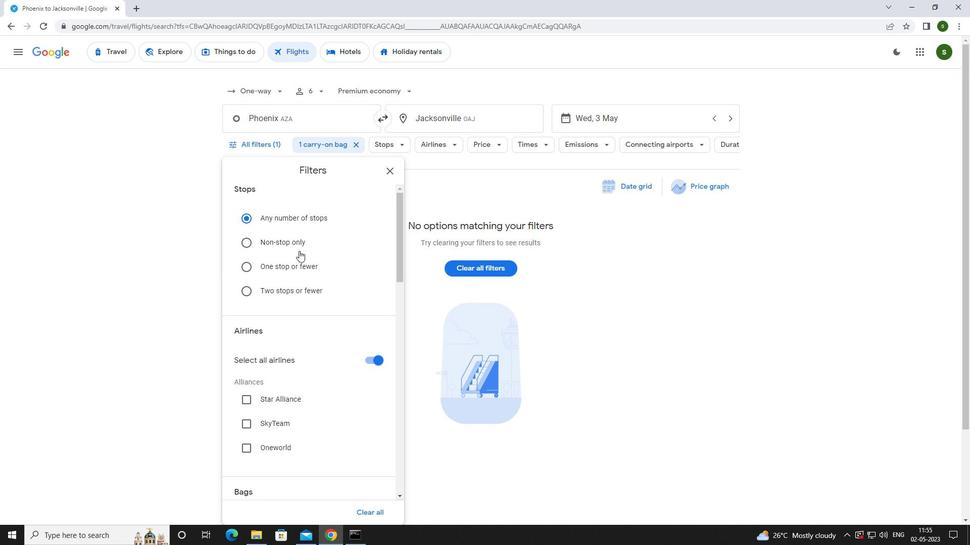 
Action: Mouse moved to (299, 252)
Screenshot: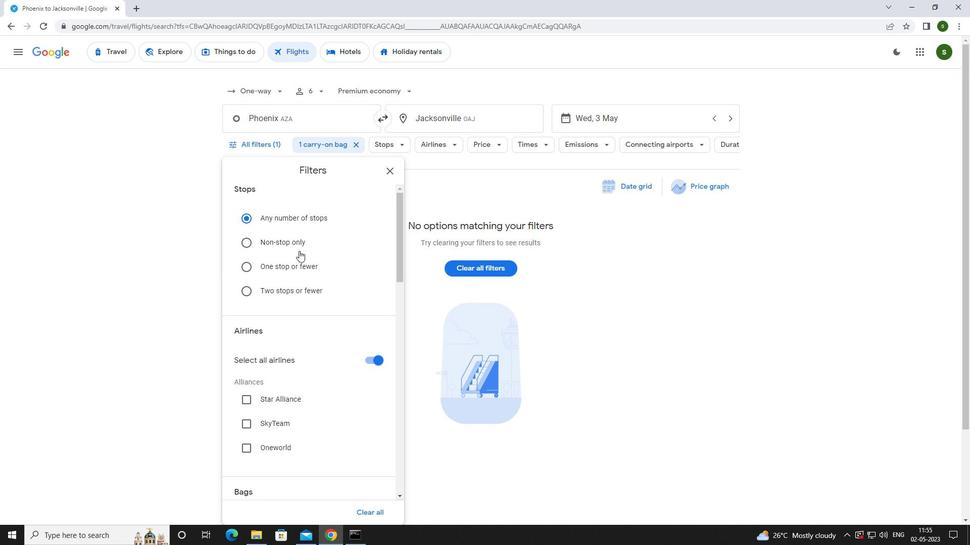 
Action: Mouse scrolled (299, 252) with delta (0, 0)
Screenshot: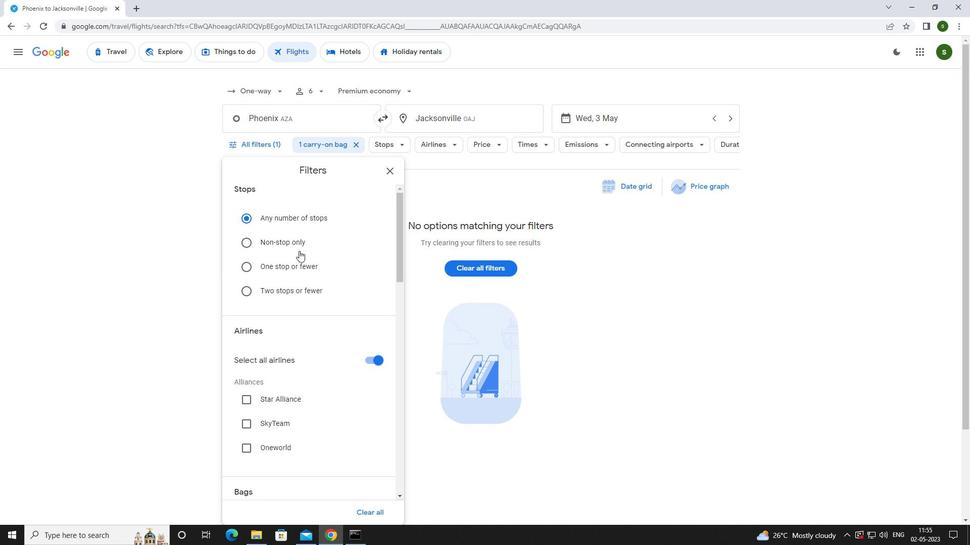 
Action: Mouse moved to (299, 253)
Screenshot: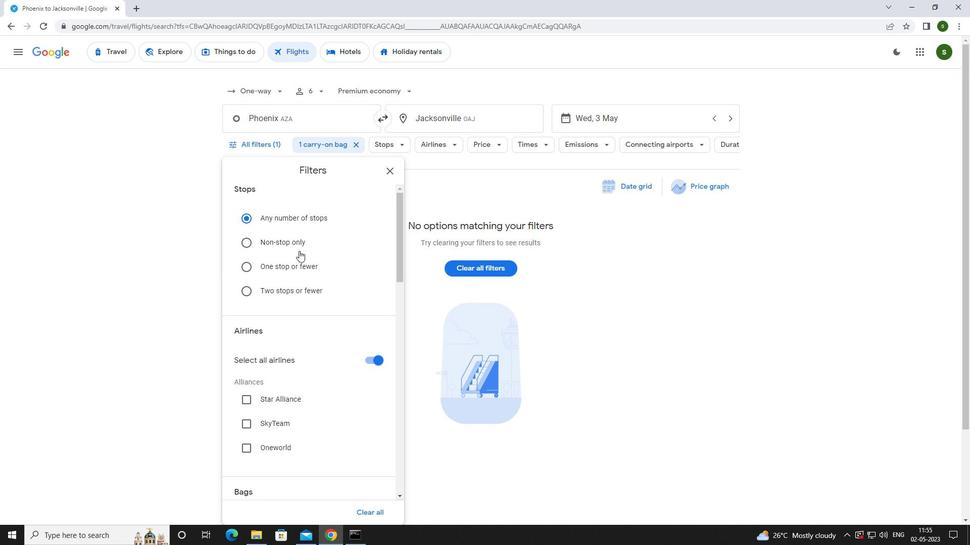 
Action: Mouse scrolled (299, 253) with delta (0, 0)
Screenshot: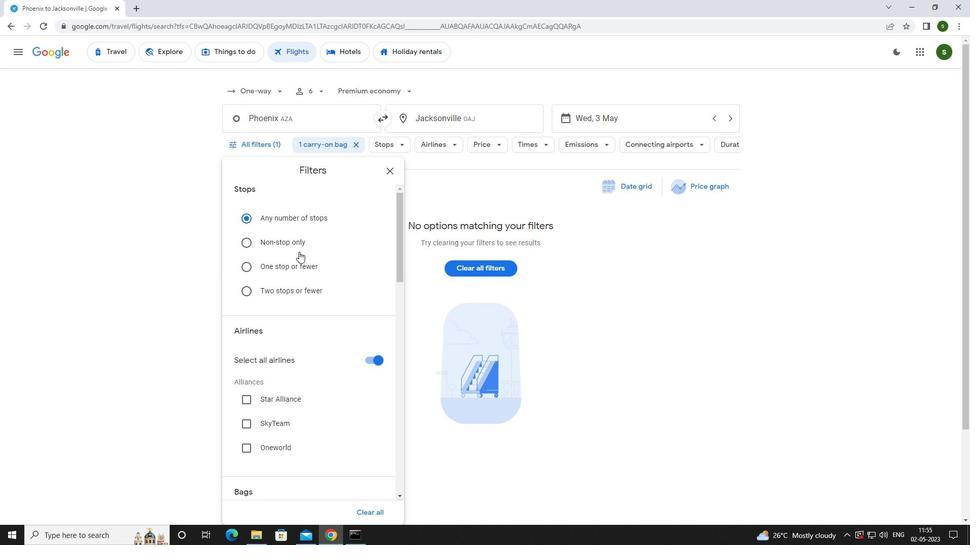 
Action: Mouse scrolled (299, 253) with delta (0, 0)
Screenshot: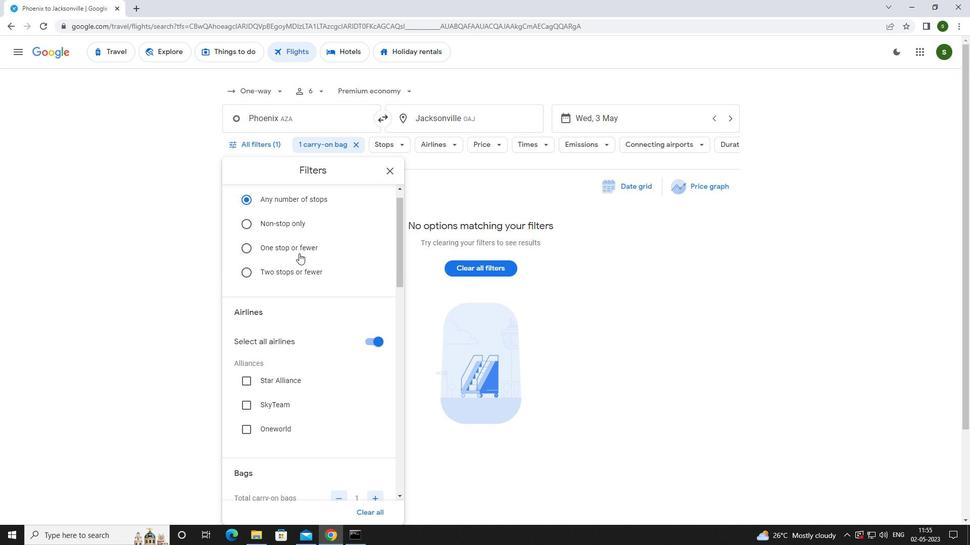 
Action: Mouse scrolled (299, 253) with delta (0, 0)
Screenshot: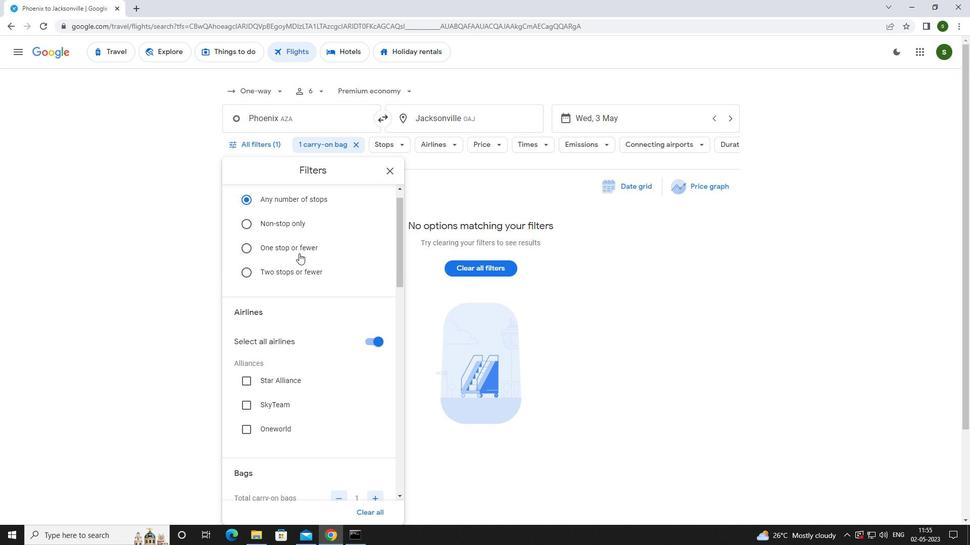 
Action: Mouse moved to (378, 388)
Screenshot: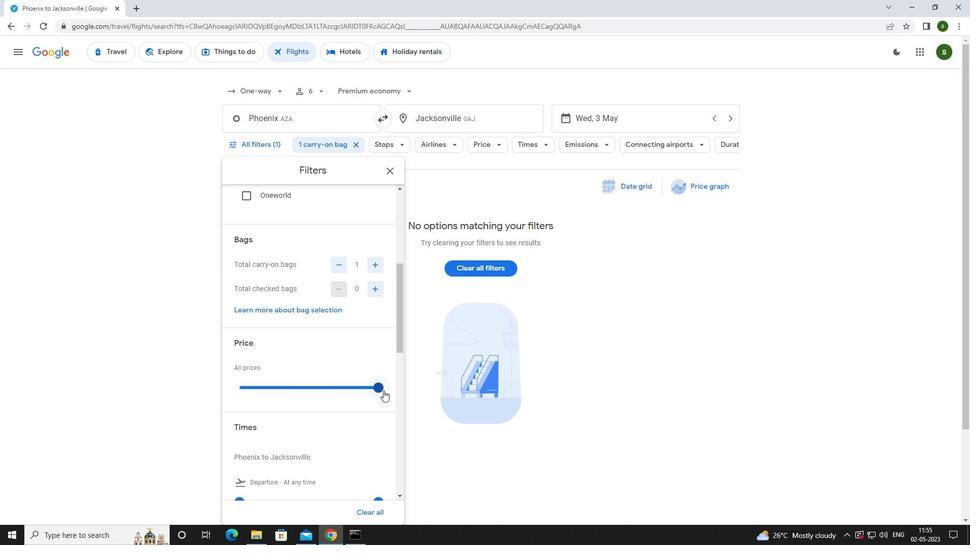 
Action: Mouse pressed left at (378, 388)
Screenshot: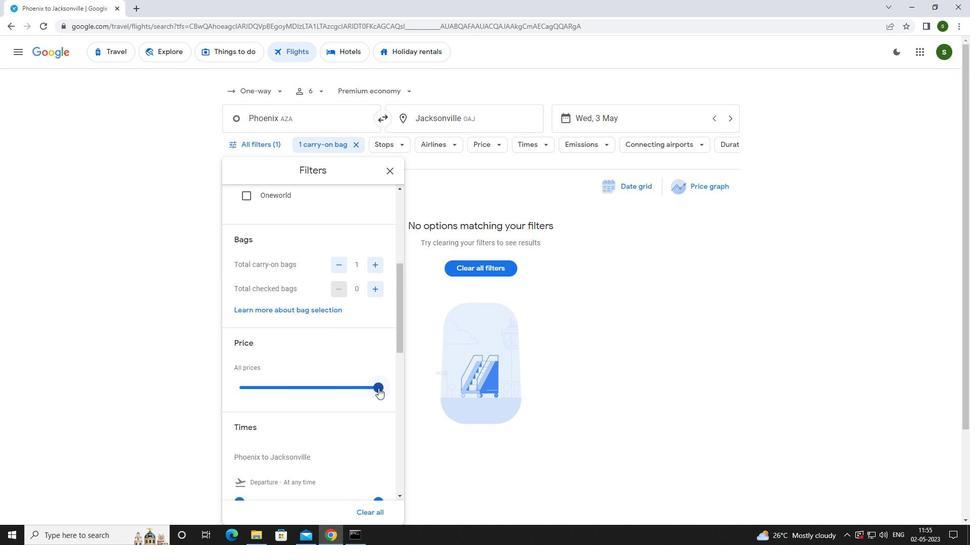 
Action: Mouse moved to (375, 386)
Screenshot: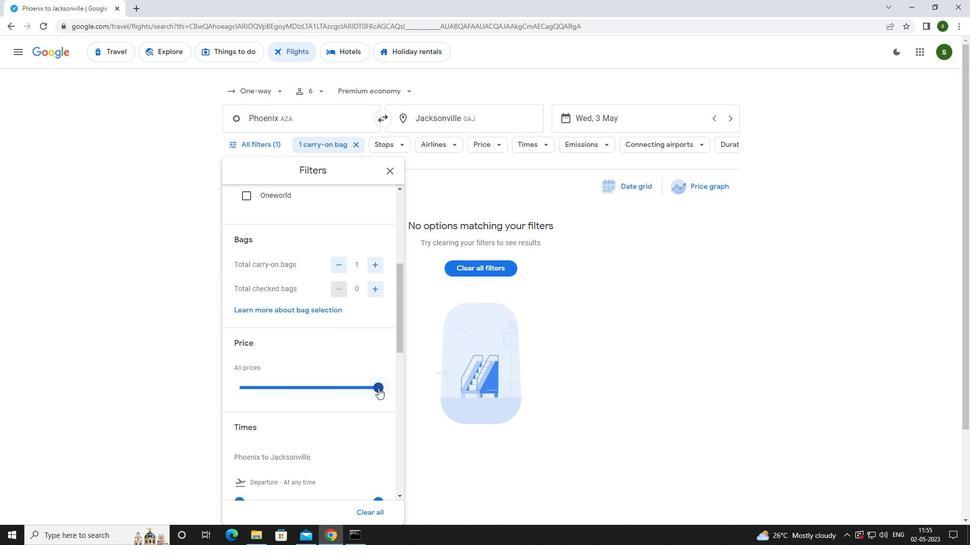 
Action: Mouse scrolled (375, 386) with delta (0, 0)
Screenshot: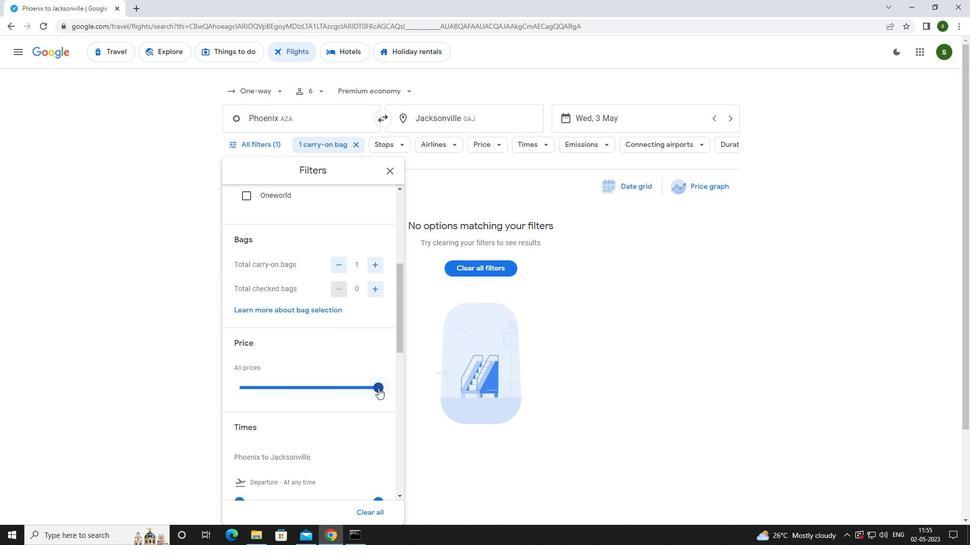 
Action: Mouse moved to (371, 385)
Screenshot: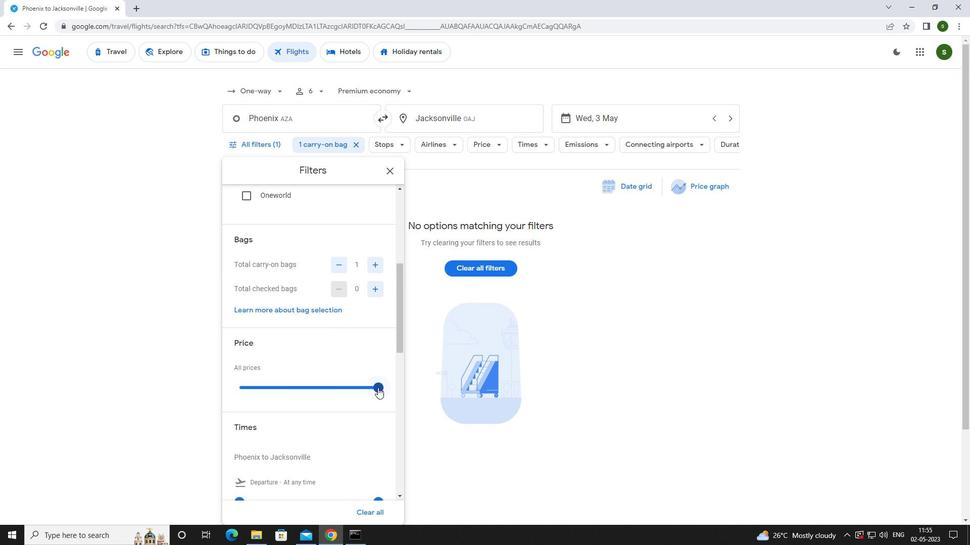 
Action: Mouse scrolled (371, 384) with delta (0, 0)
Screenshot: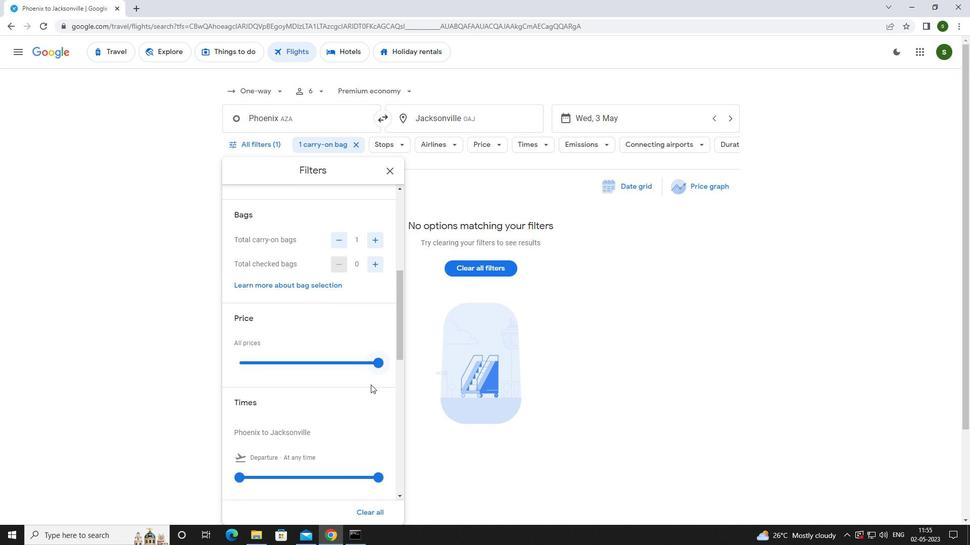 
Action: Mouse moved to (242, 403)
Screenshot: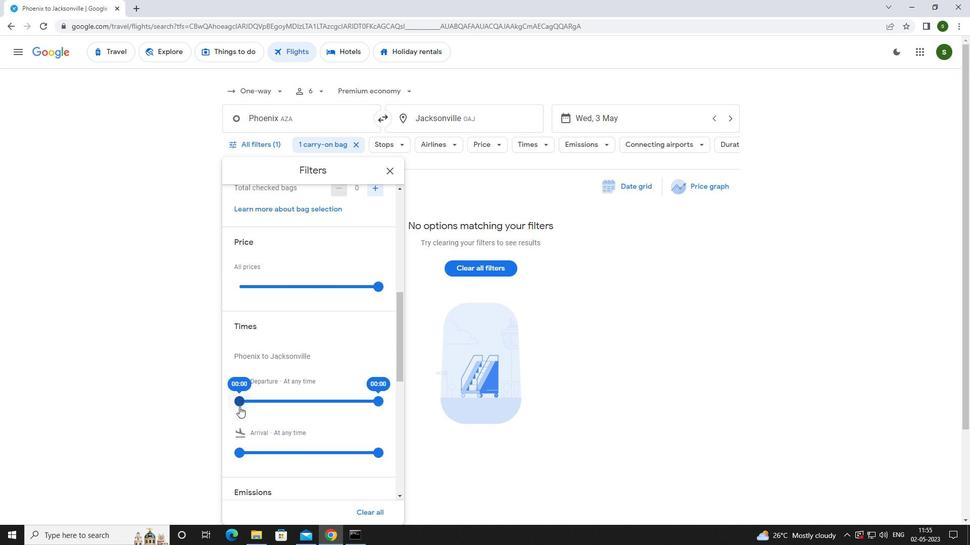 
Action: Mouse pressed left at (242, 403)
Screenshot: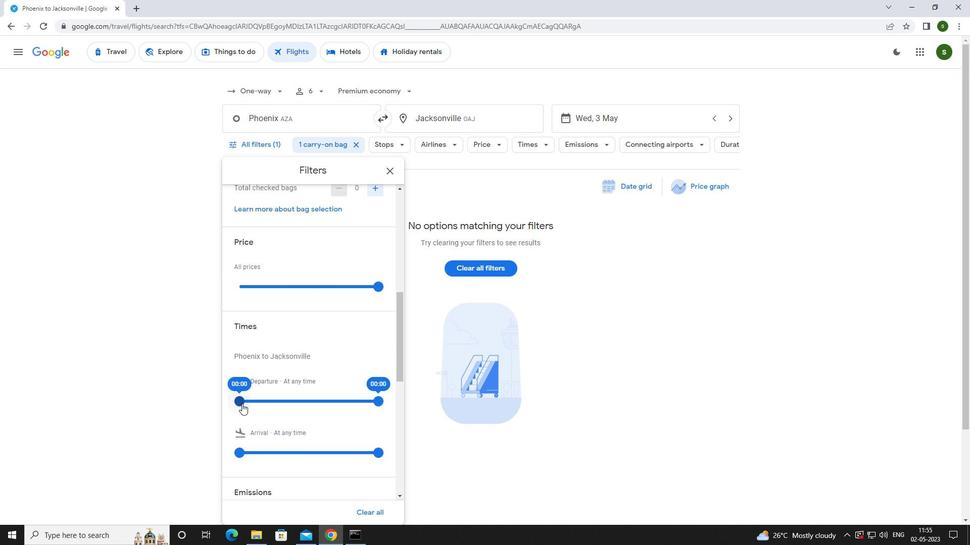 
Action: Mouse moved to (576, 376)
Screenshot: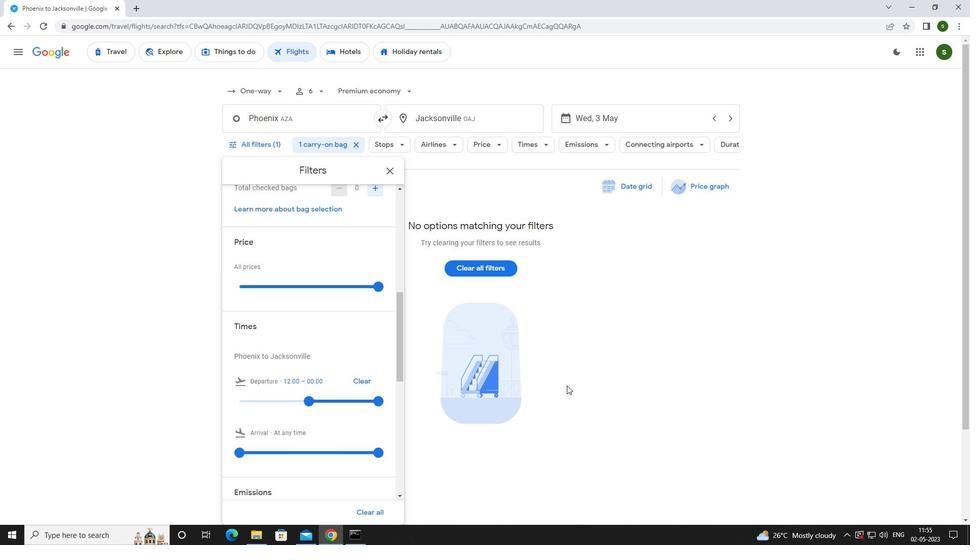 
Action: Mouse pressed left at (576, 376)
Screenshot: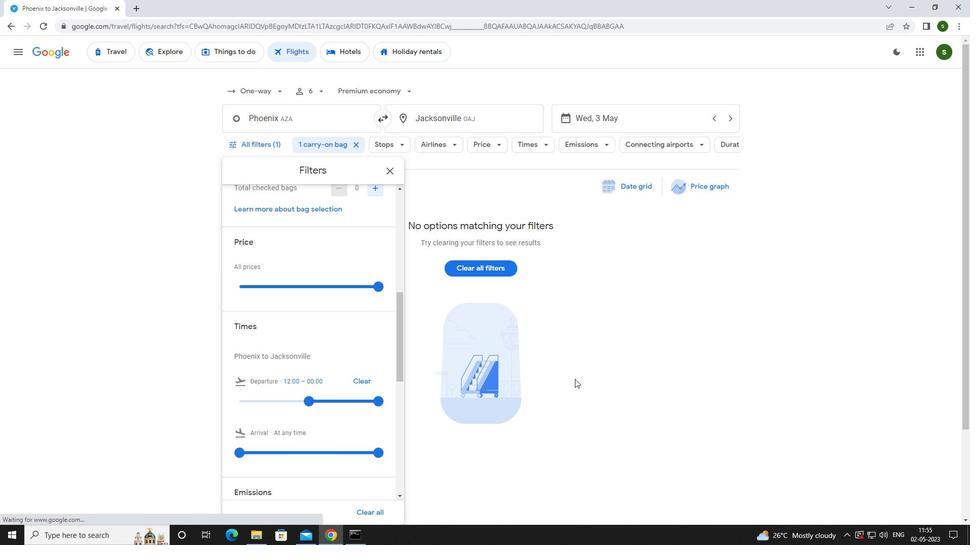 
Action: Mouse moved to (576, 375)
Screenshot: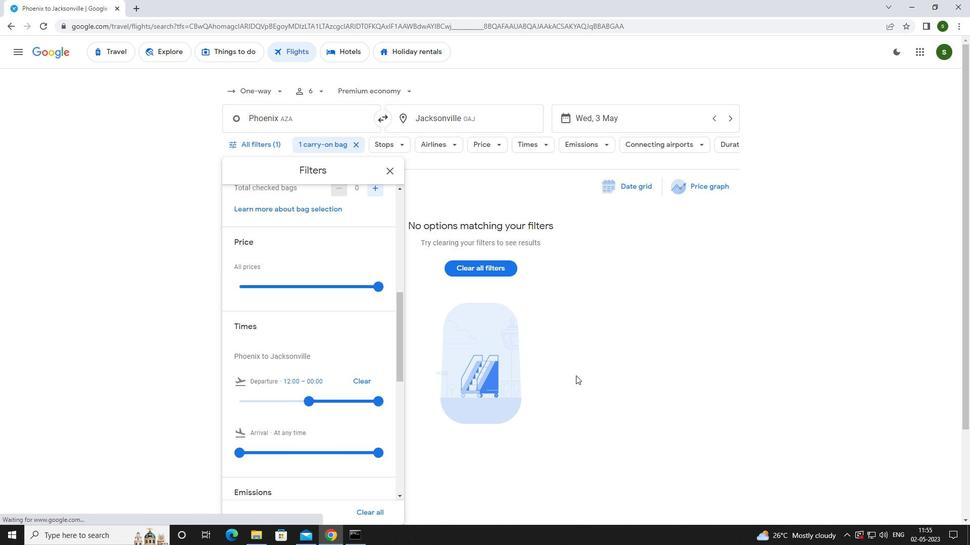 
